 Task: Create new vendor bill with Date Opened: 09-May-23, Select Vendor: Shoplet, Terms: Net 7. Make bill entry for item-1 with Date: 09-May-23, Description: Highlighter Pen , Expense Account: Office Supplies, Quantity: 5, Unit Price: 2.2, Sales Tax: Y, Sales Tax Included: N, Tax Table: Sales Tax. Make entry for item-2 with Date: 09-May-23, Description: Pen Cups, Expense Account: Office Supplies, Quantity: 4, Unit Price: 15.8, Sales Tax: Y, Sales Tax Included: N, Tax Table: Sales Tax. Post Bill with Post Date: 09-May-23, Post to Accounts: Liabilities:Accounts Payble. Pay / Process Payment with Transaction Date: 15-May-23, Amount: 77.17, Transfer Account: Checking Account. Go to 'Print Bill'. Save a pdf copy of the bill.
Action: Mouse moved to (162, 33)
Screenshot: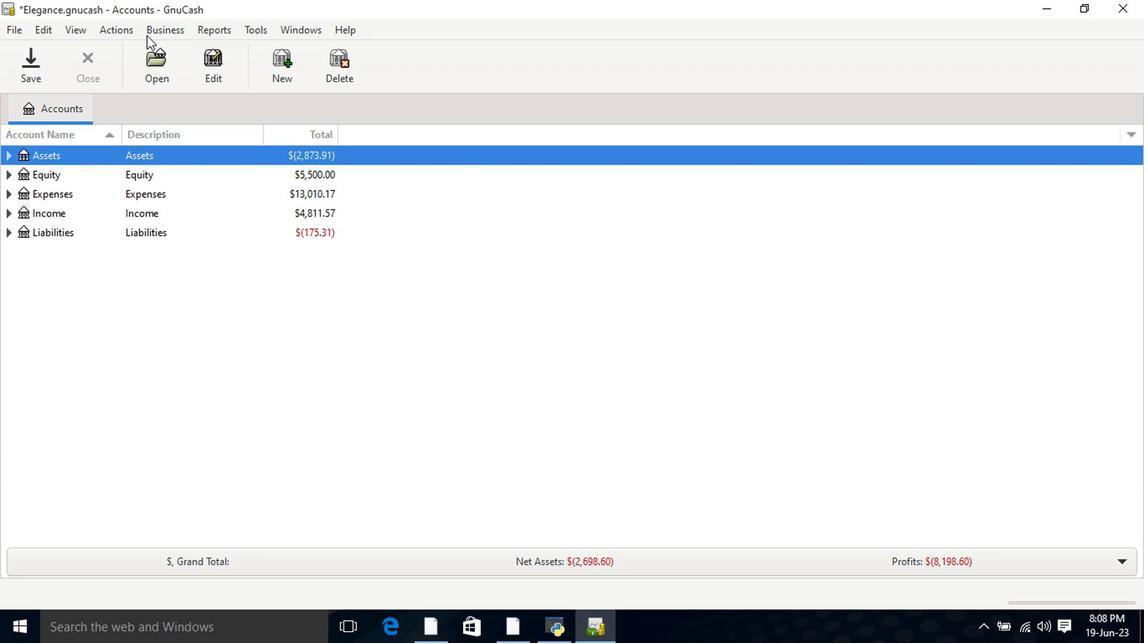 
Action: Mouse pressed left at (162, 33)
Screenshot: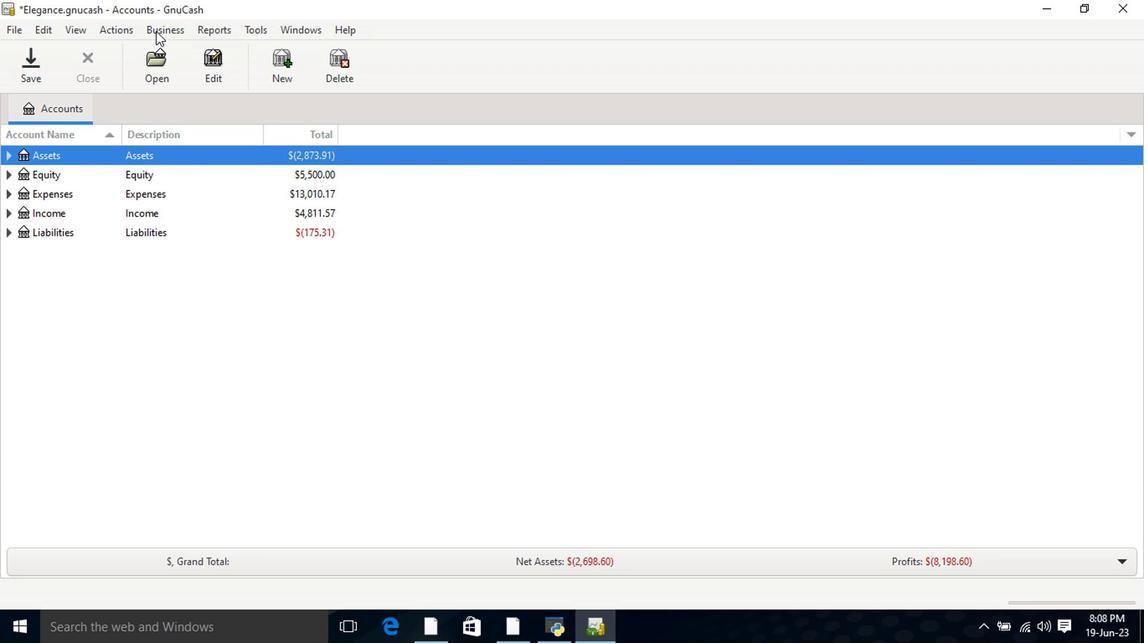 
Action: Mouse moved to (183, 73)
Screenshot: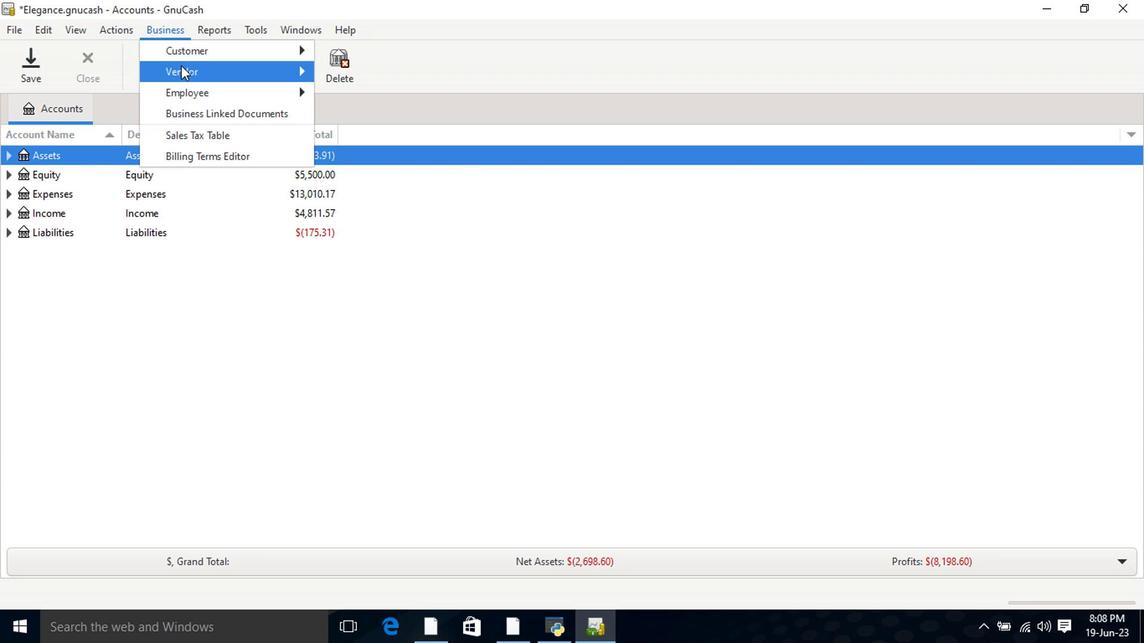 
Action: Mouse pressed left at (183, 73)
Screenshot: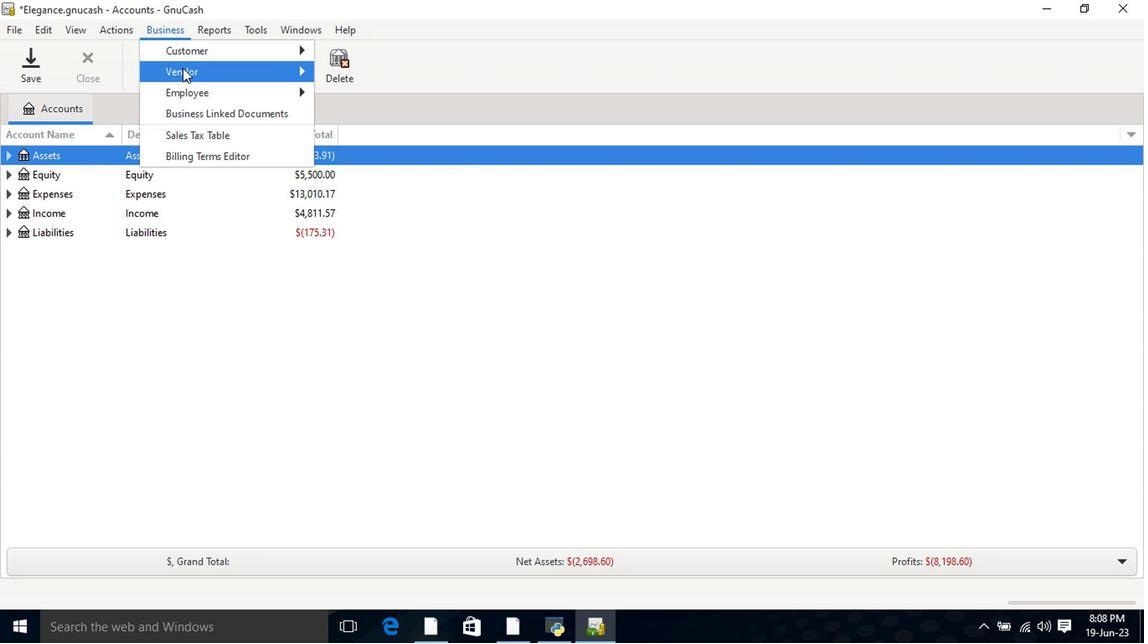 
Action: Mouse moved to (362, 145)
Screenshot: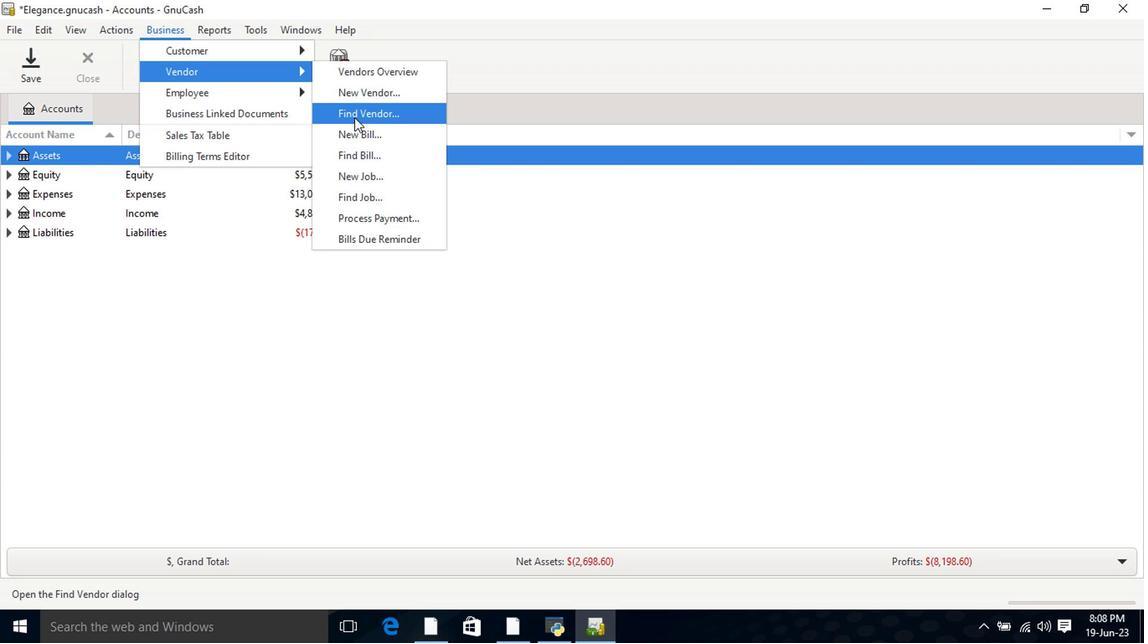 
Action: Mouse pressed left at (362, 145)
Screenshot: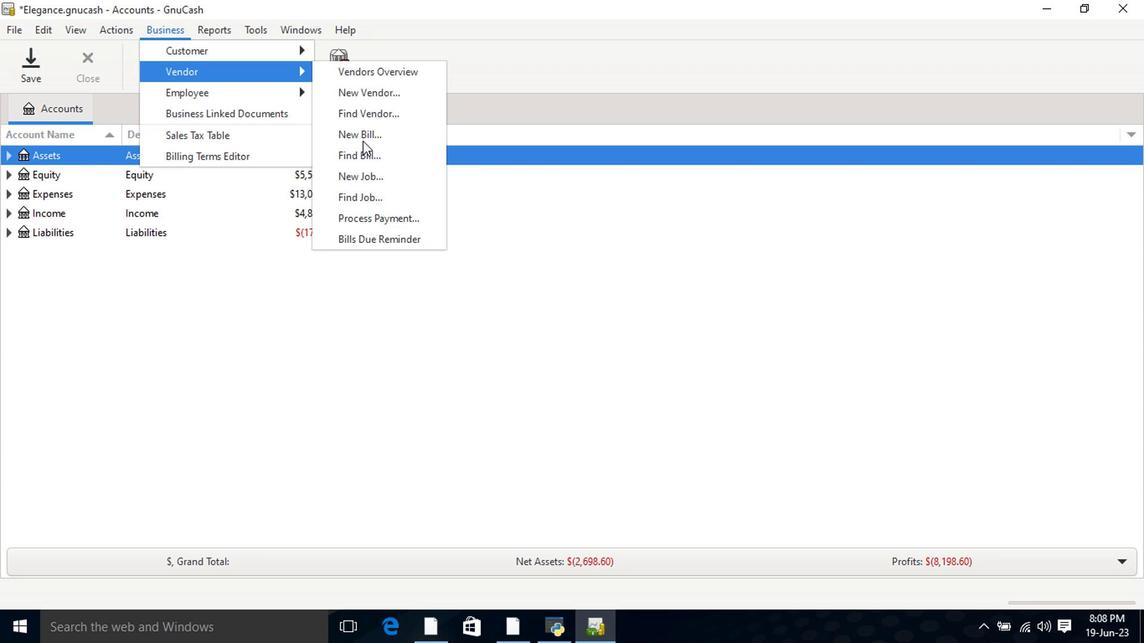 
Action: Mouse moved to (678, 221)
Screenshot: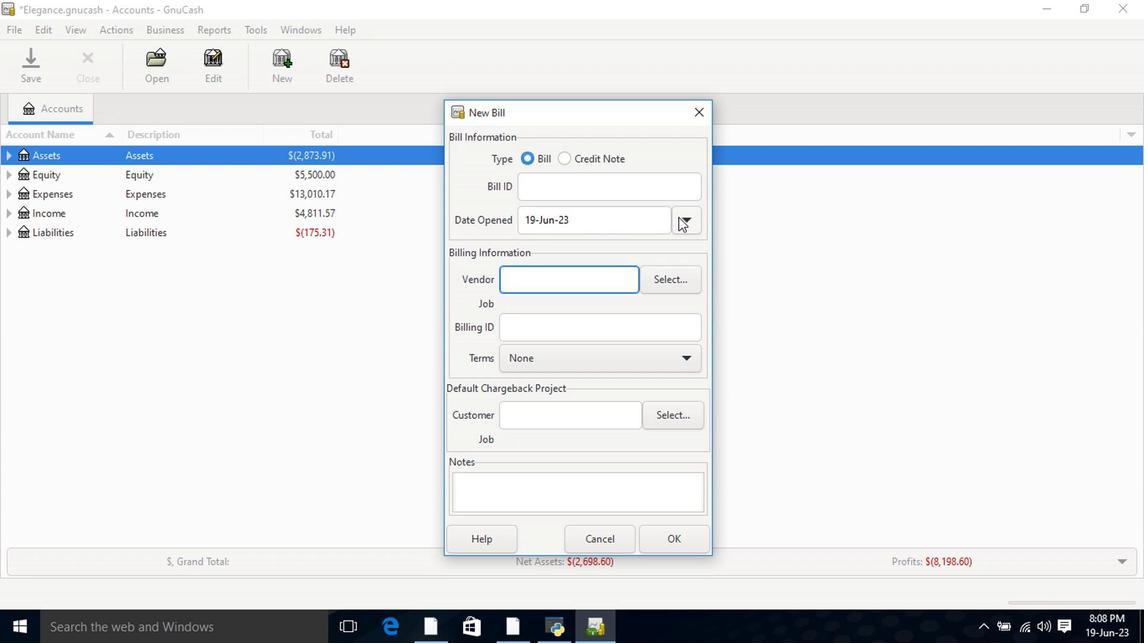 
Action: Mouse pressed left at (678, 221)
Screenshot: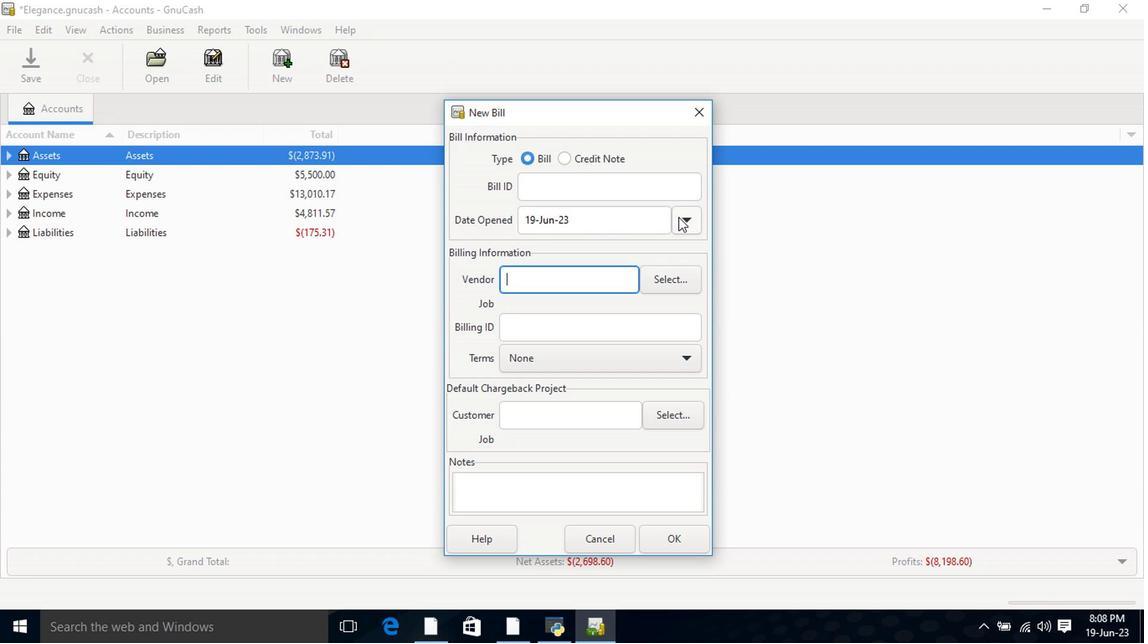 
Action: Mouse moved to (551, 247)
Screenshot: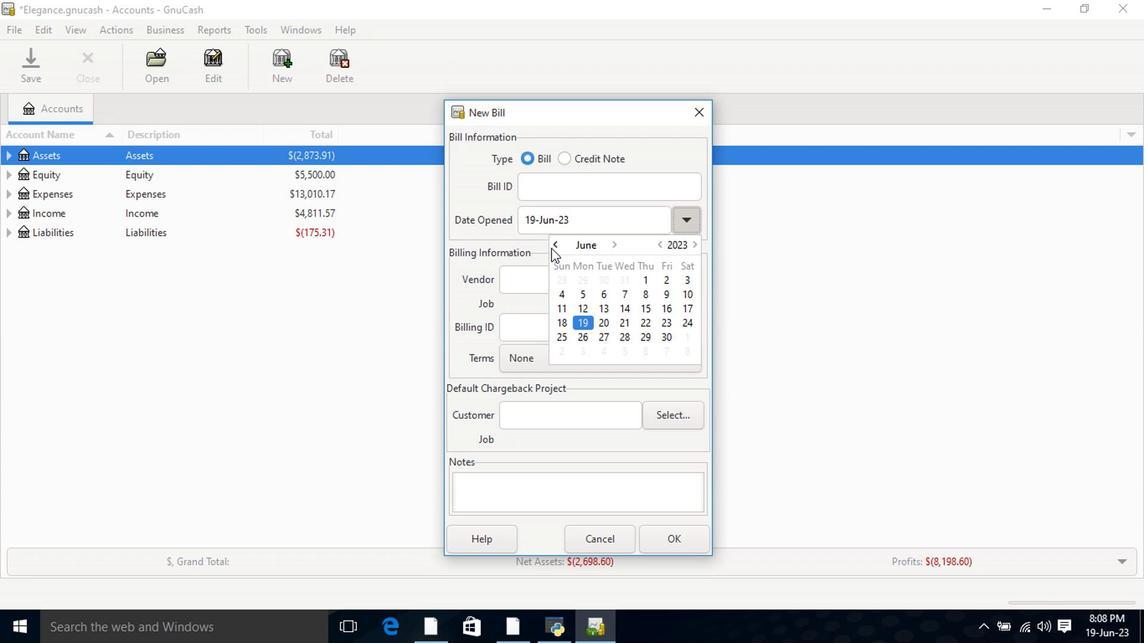 
Action: Mouse pressed left at (551, 247)
Screenshot: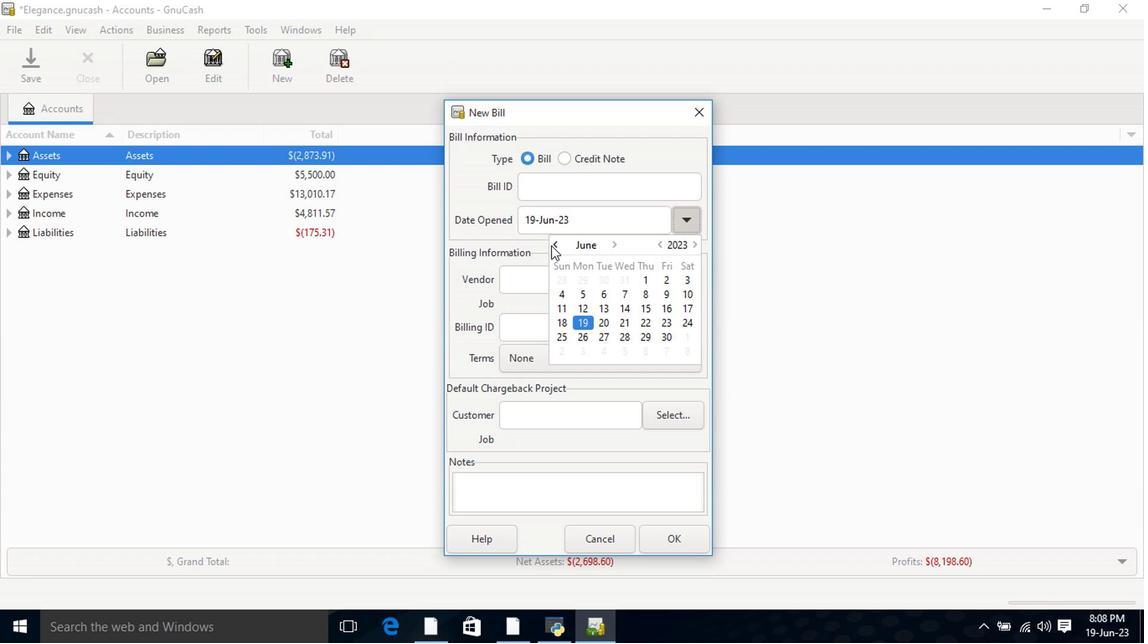 
Action: Mouse moved to (606, 297)
Screenshot: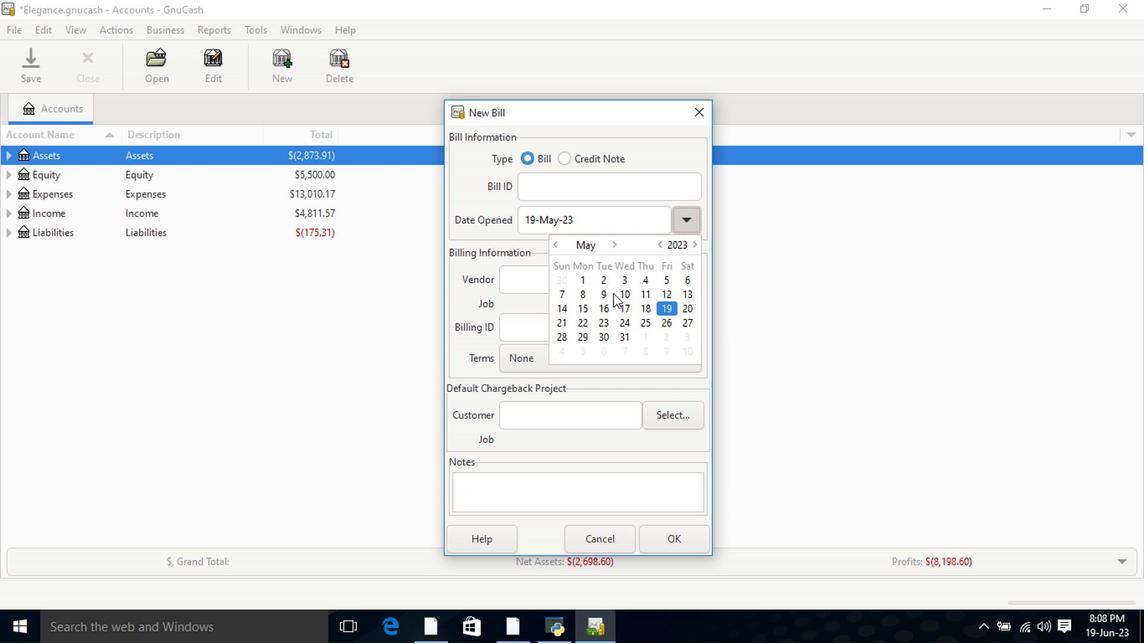 
Action: Mouse pressed left at (606, 297)
Screenshot: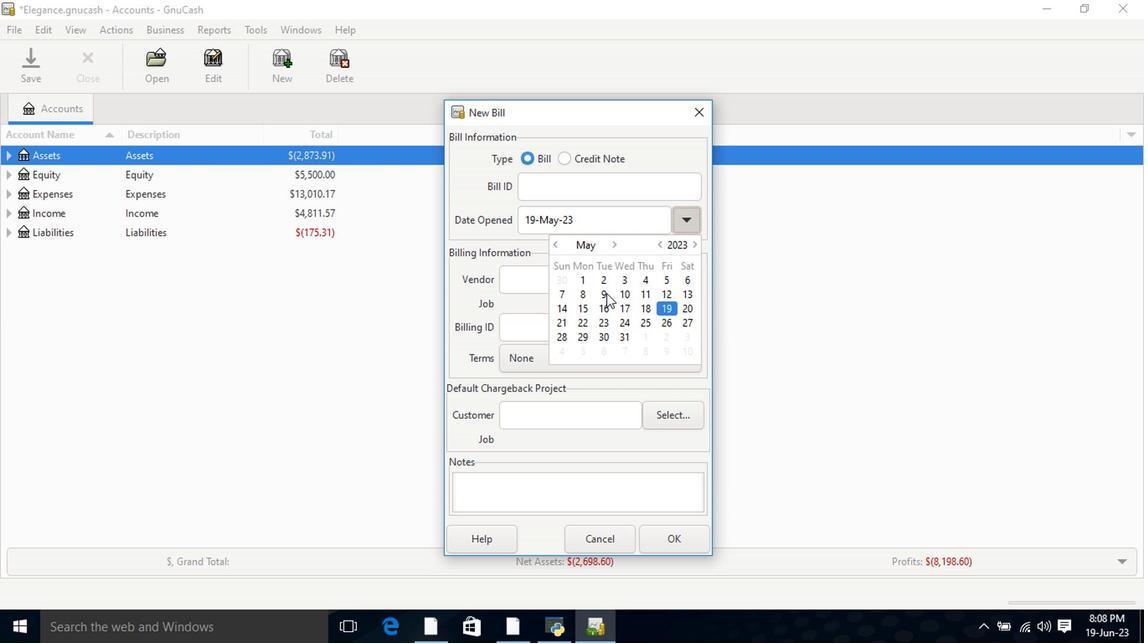 
Action: Mouse pressed left at (606, 297)
Screenshot: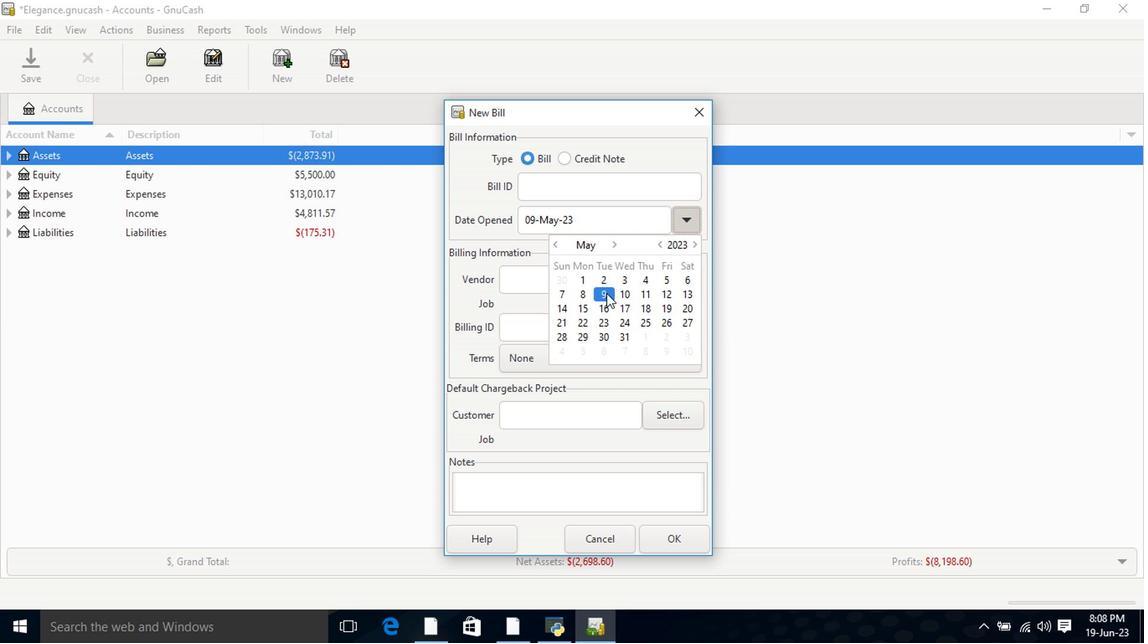 
Action: Mouse moved to (596, 277)
Screenshot: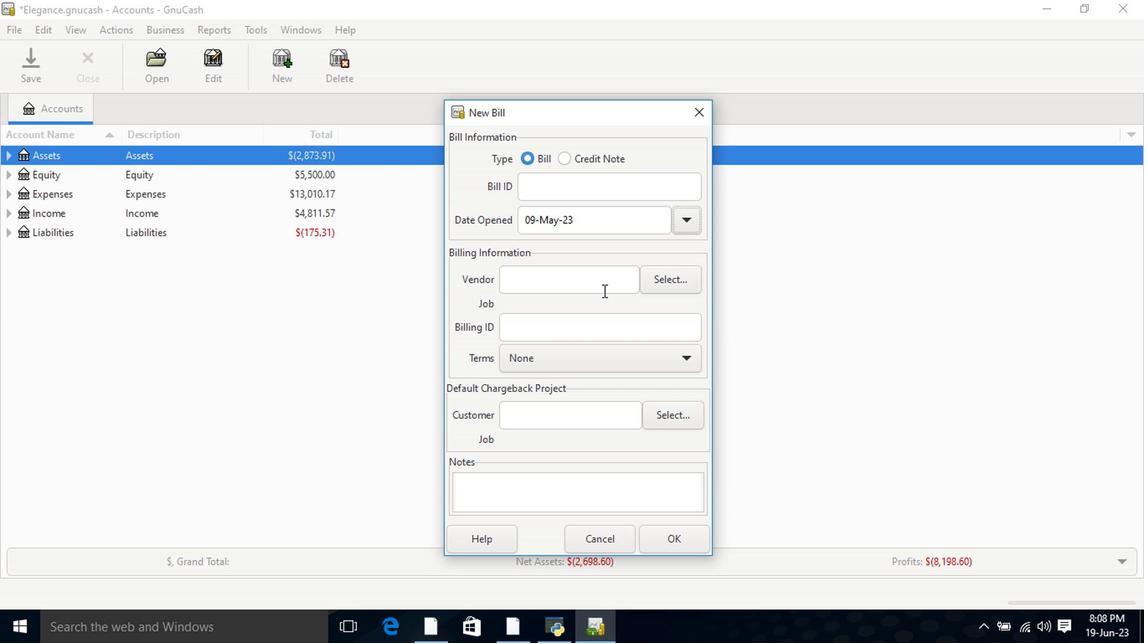 
Action: Mouse pressed left at (596, 277)
Screenshot: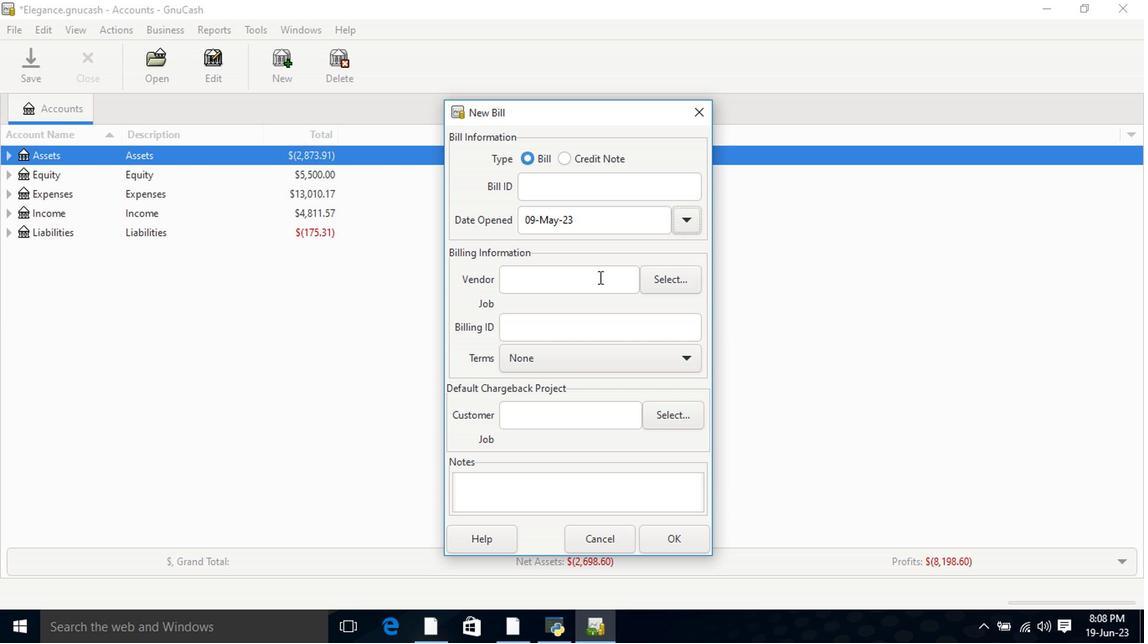 
Action: Mouse moved to (596, 276)
Screenshot: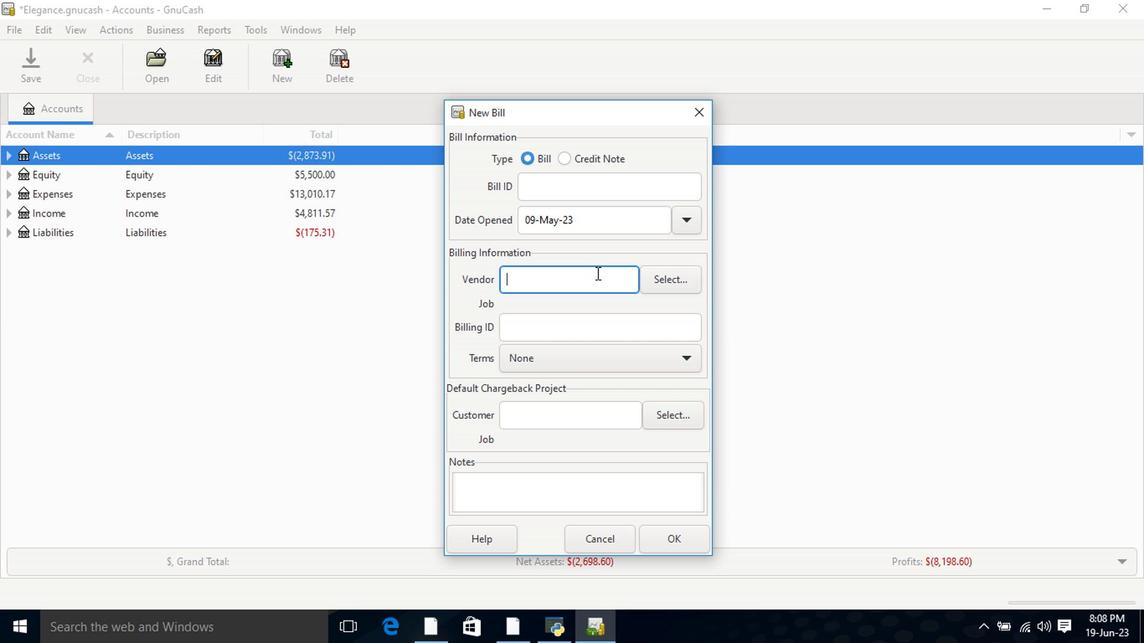 
Action: Key pressed <Key.shift>Sho
Screenshot: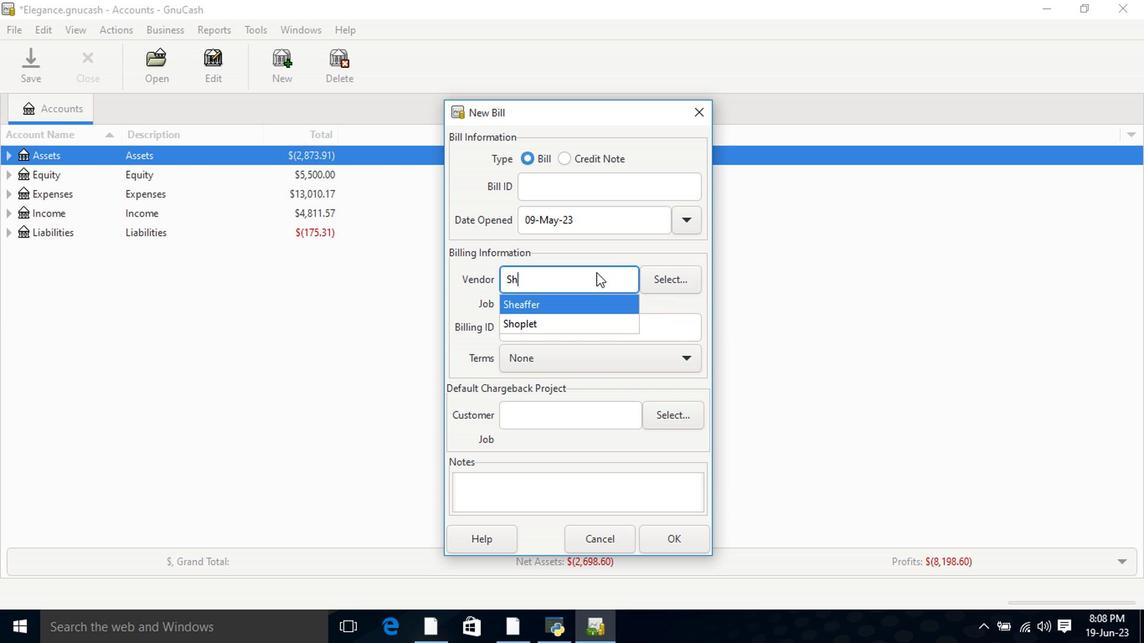 
Action: Mouse moved to (581, 308)
Screenshot: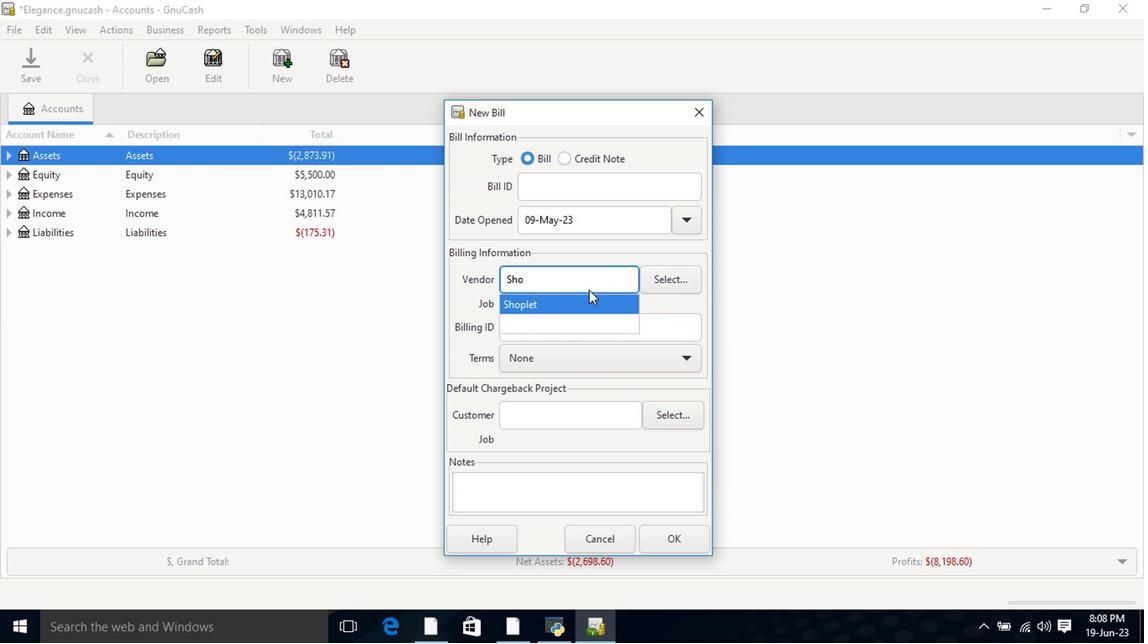
Action: Mouse pressed left at (581, 308)
Screenshot: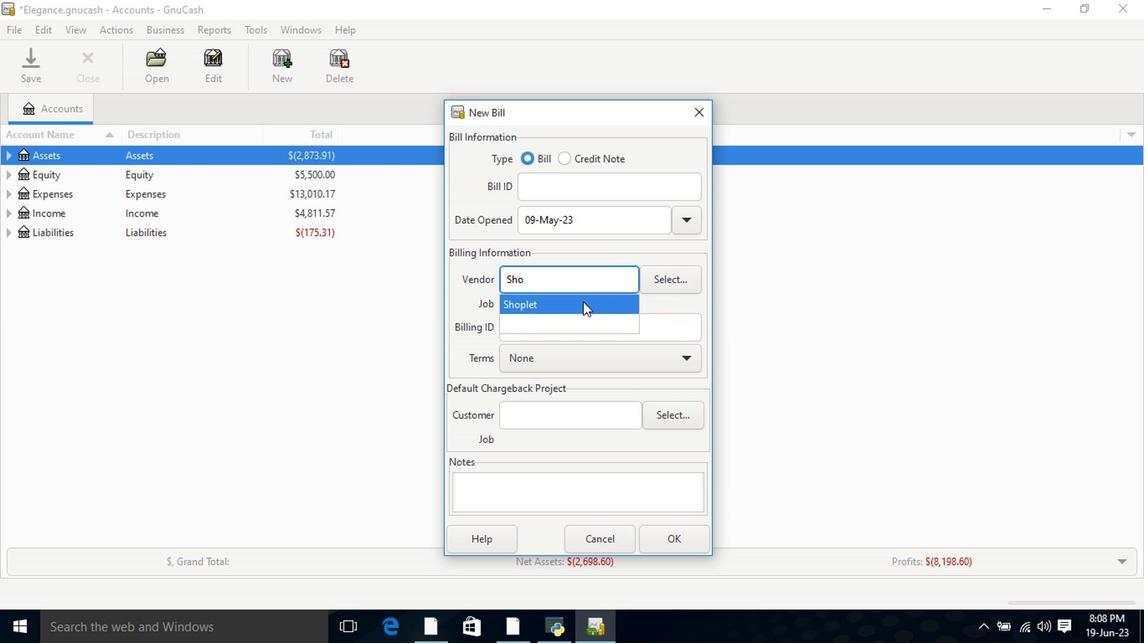 
Action: Mouse moved to (589, 370)
Screenshot: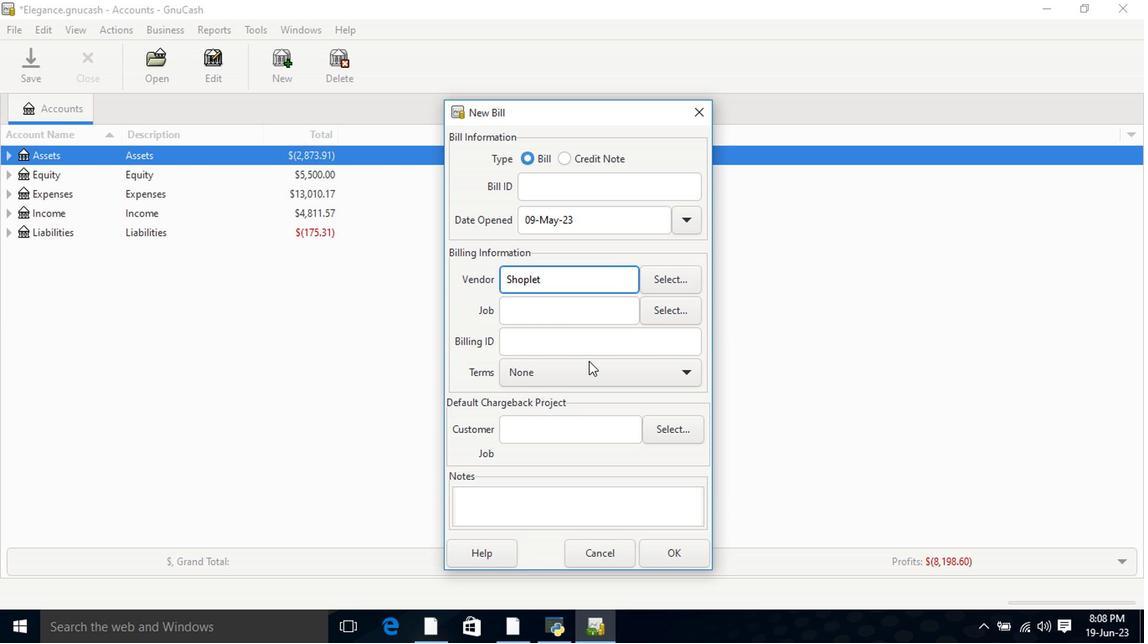 
Action: Mouse pressed left at (589, 370)
Screenshot: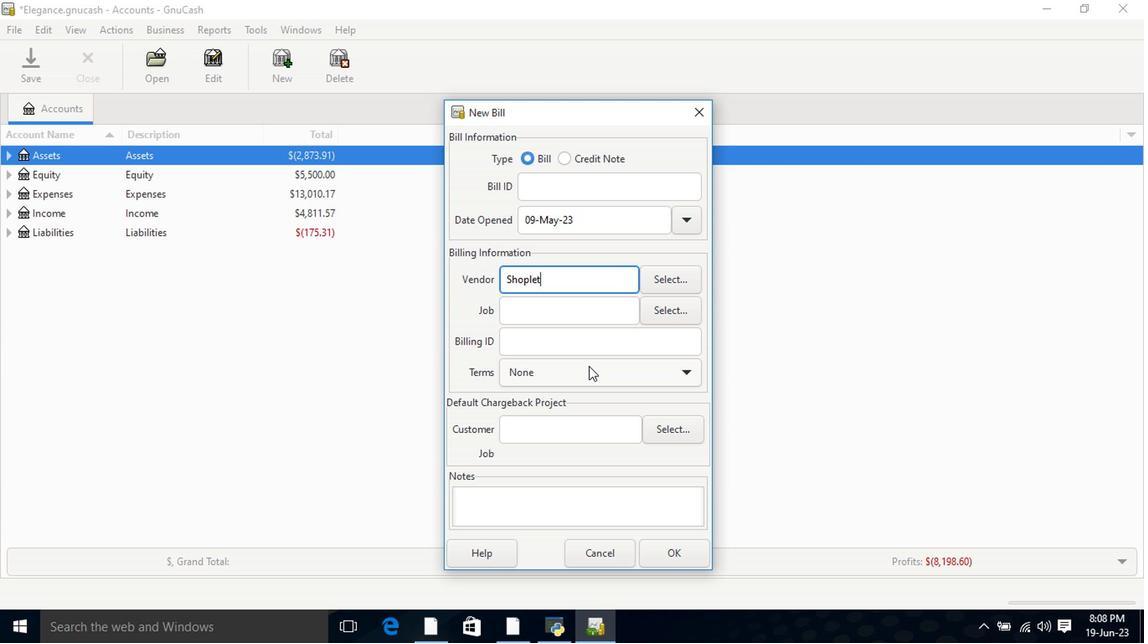 
Action: Mouse moved to (579, 447)
Screenshot: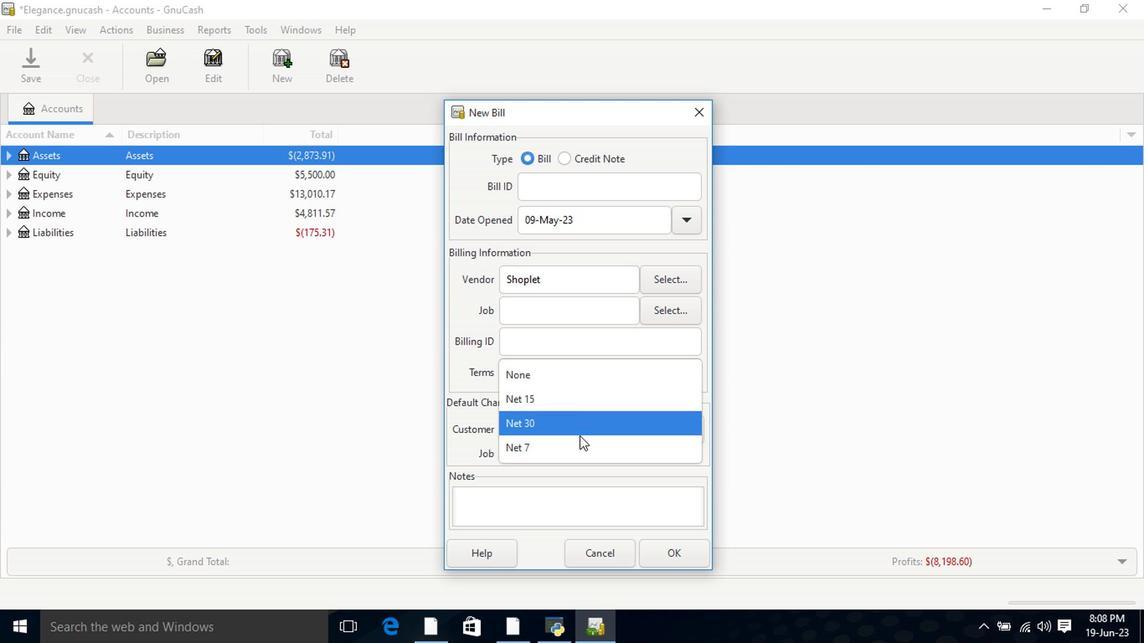 
Action: Mouse pressed left at (579, 447)
Screenshot: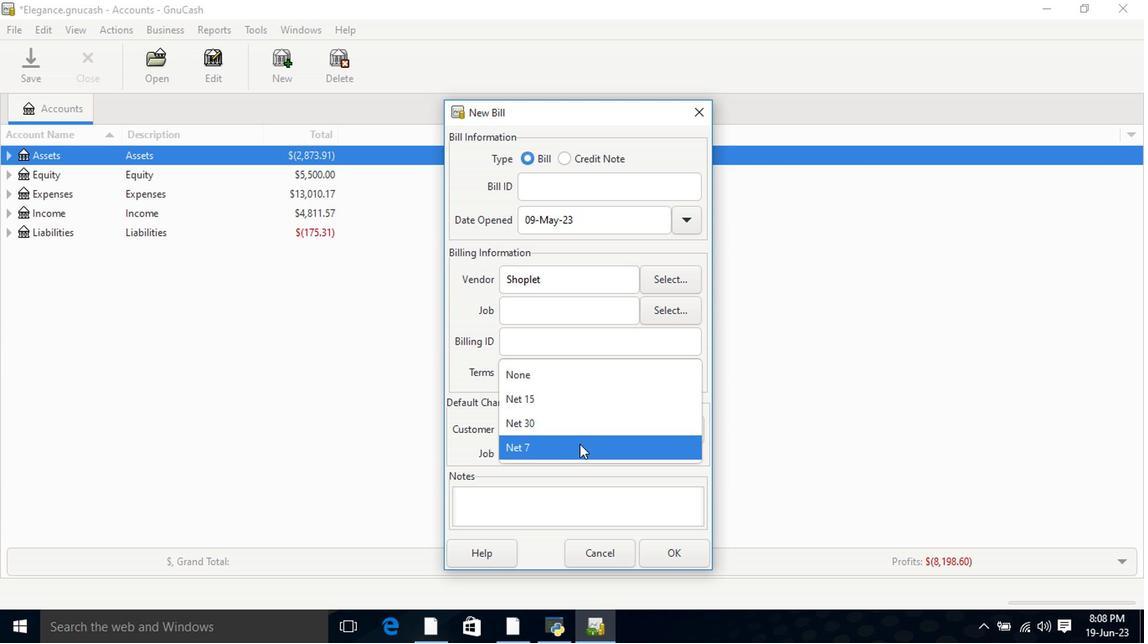 
Action: Mouse moved to (657, 556)
Screenshot: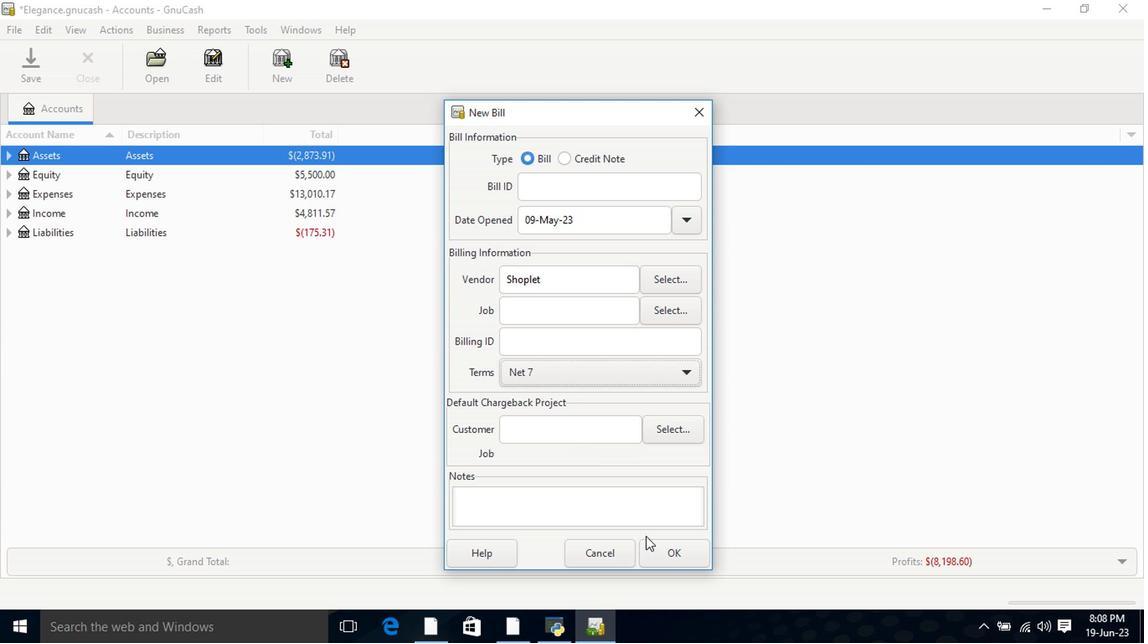 
Action: Mouse pressed left at (657, 556)
Screenshot: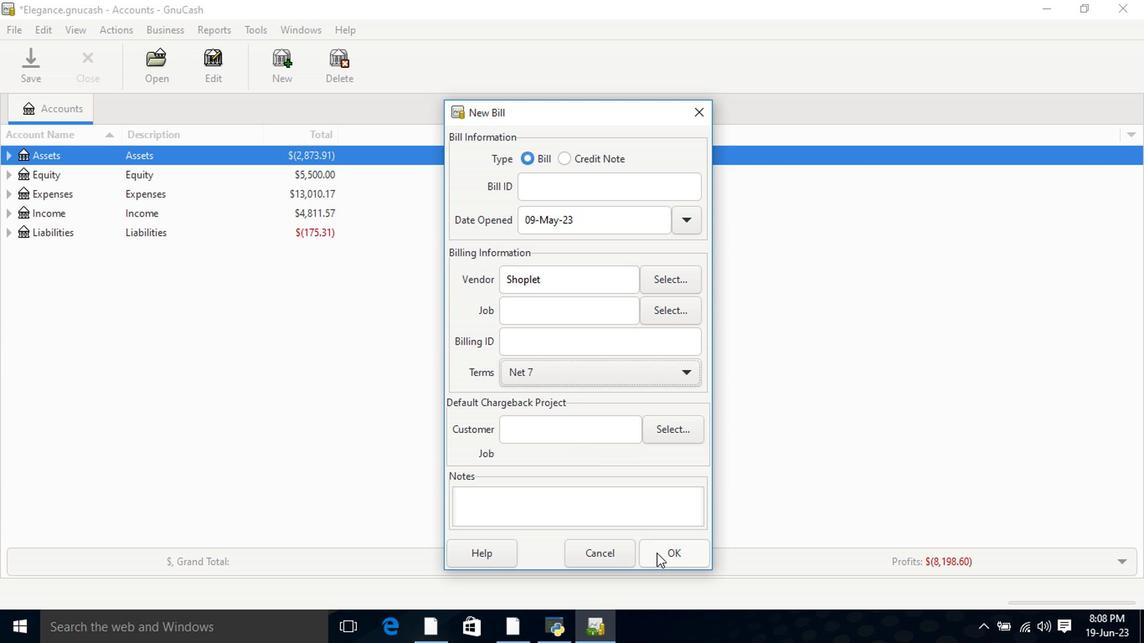 
Action: Mouse moved to (181, 384)
Screenshot: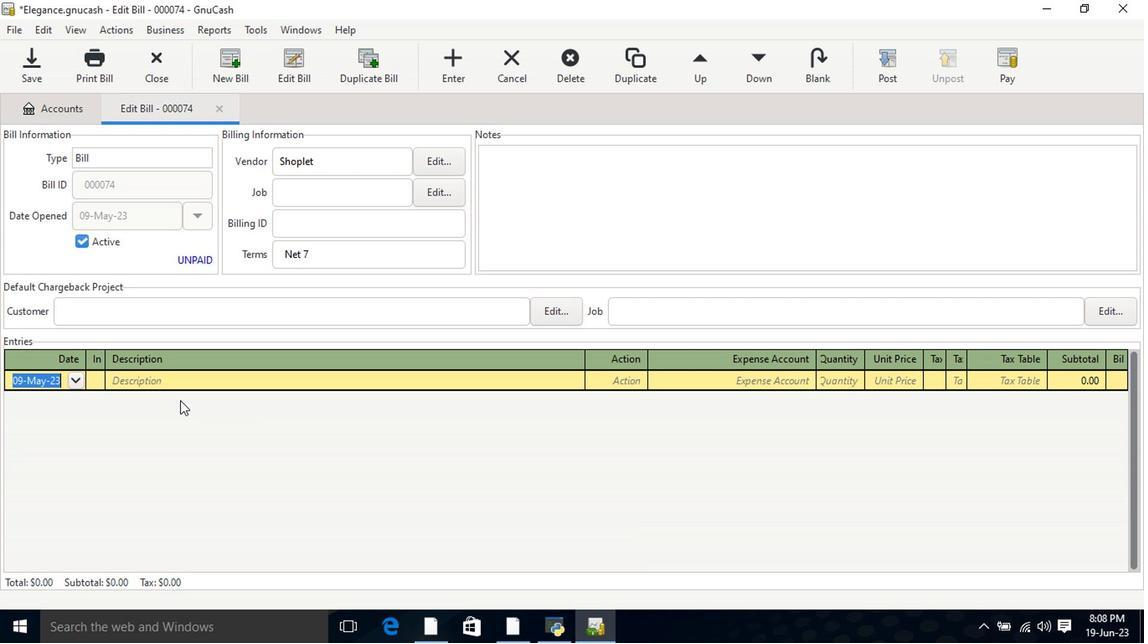 
Action: Key pressed <Key.tab><Key.shift>Highlighter<Key.space><Key.shift>Pen<Key.tab>
Screenshot: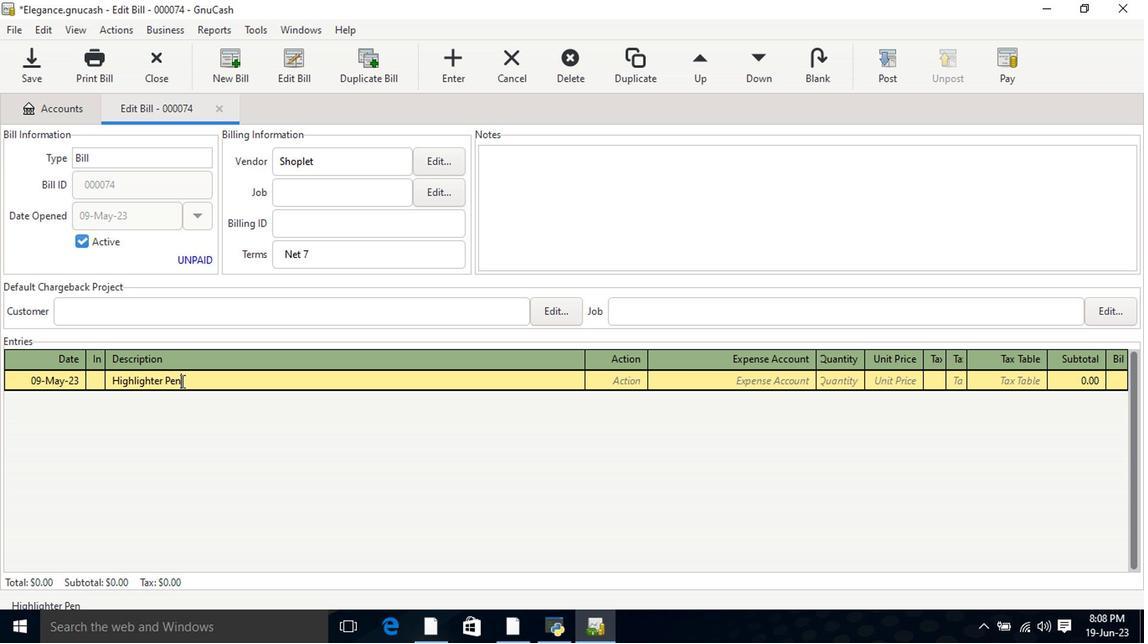 
Action: Mouse moved to (697, 411)
Screenshot: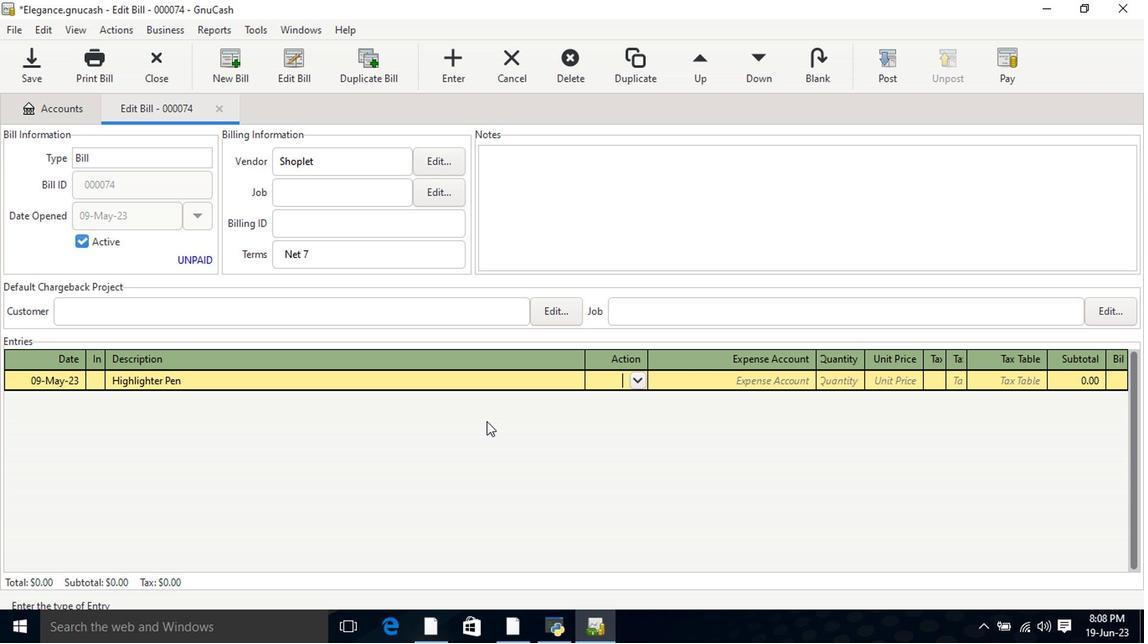 
Action: Key pressed <Key.tab>
Screenshot: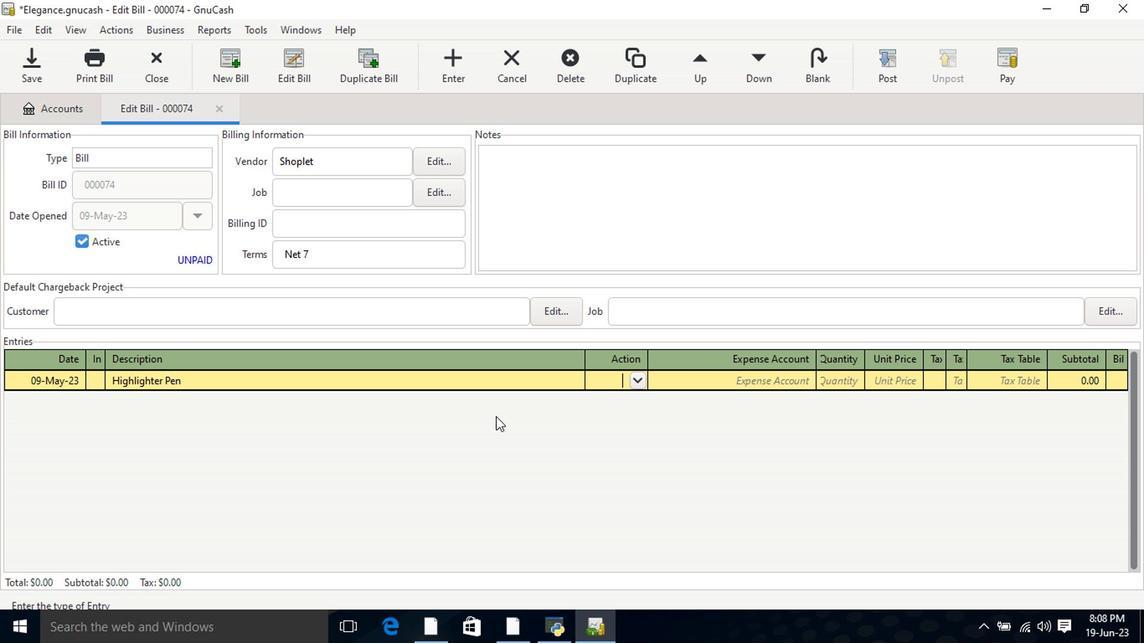 
Action: Mouse moved to (775, 394)
Screenshot: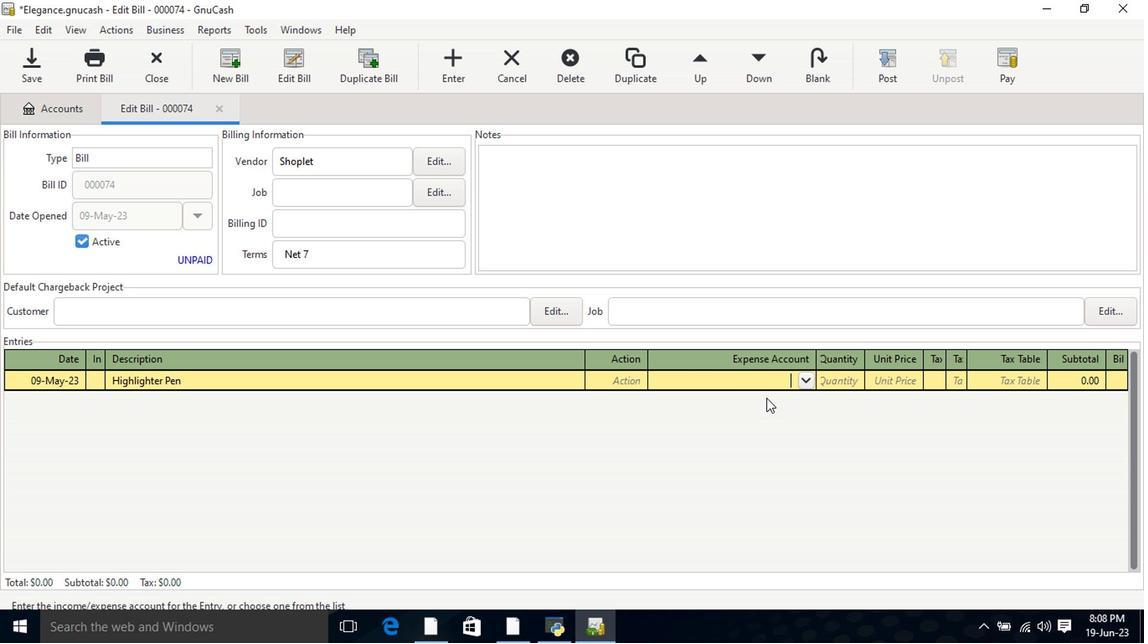 
Action: Key pressed offi
Screenshot: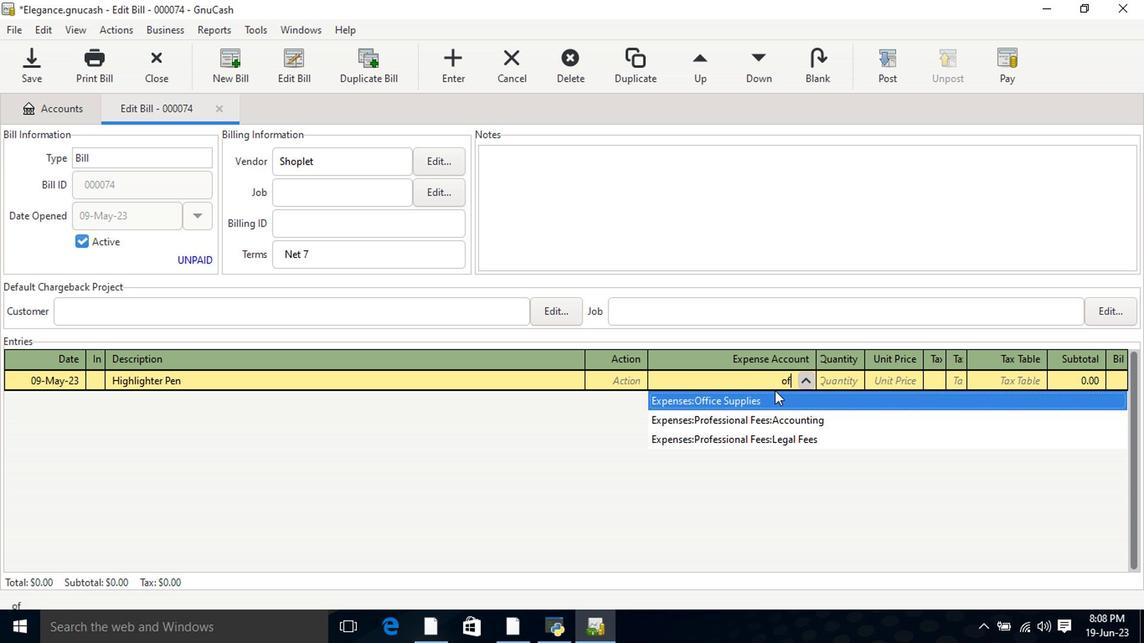 
Action: Mouse moved to (775, 399)
Screenshot: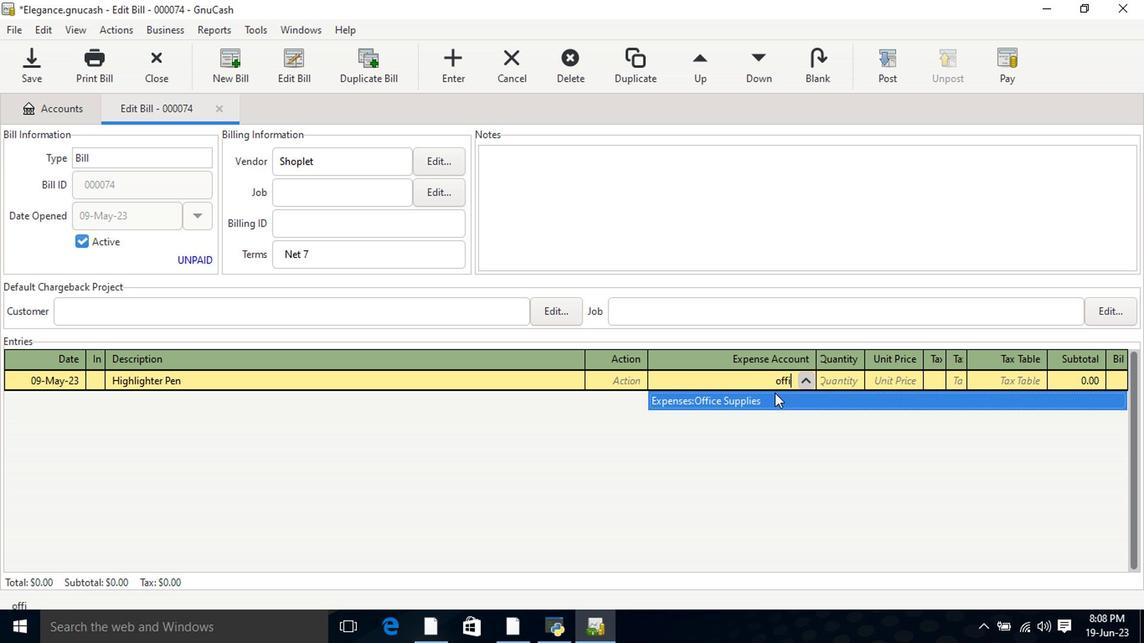 
Action: Mouse pressed left at (775, 399)
Screenshot: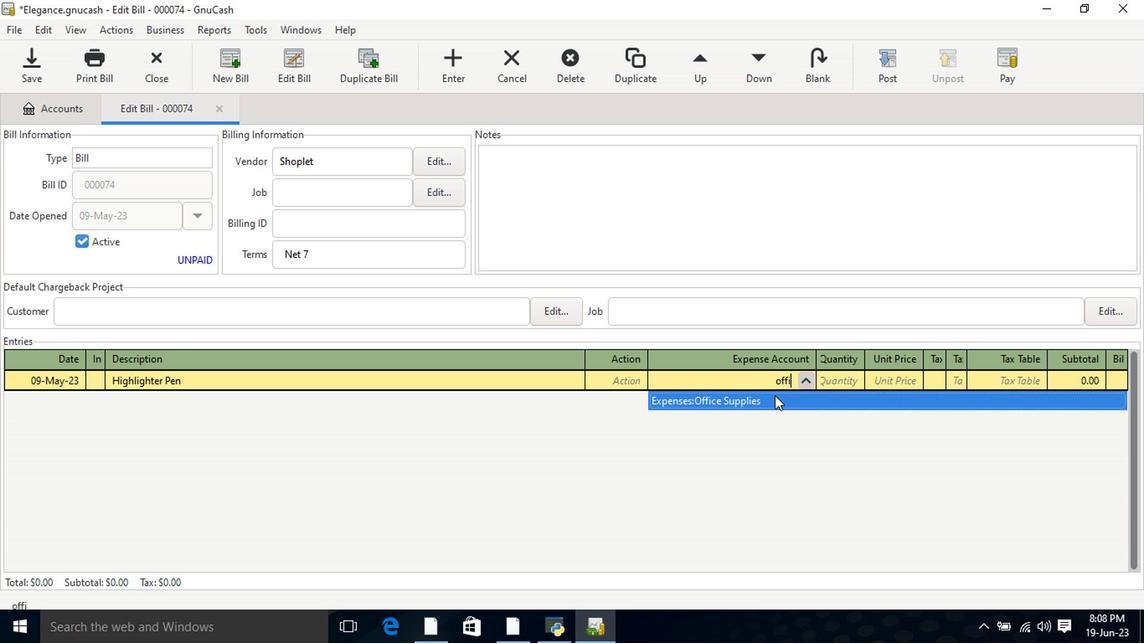 
Action: Key pressed <Key.tab>5<Key.tab>2.2<Key.tab>
Screenshot: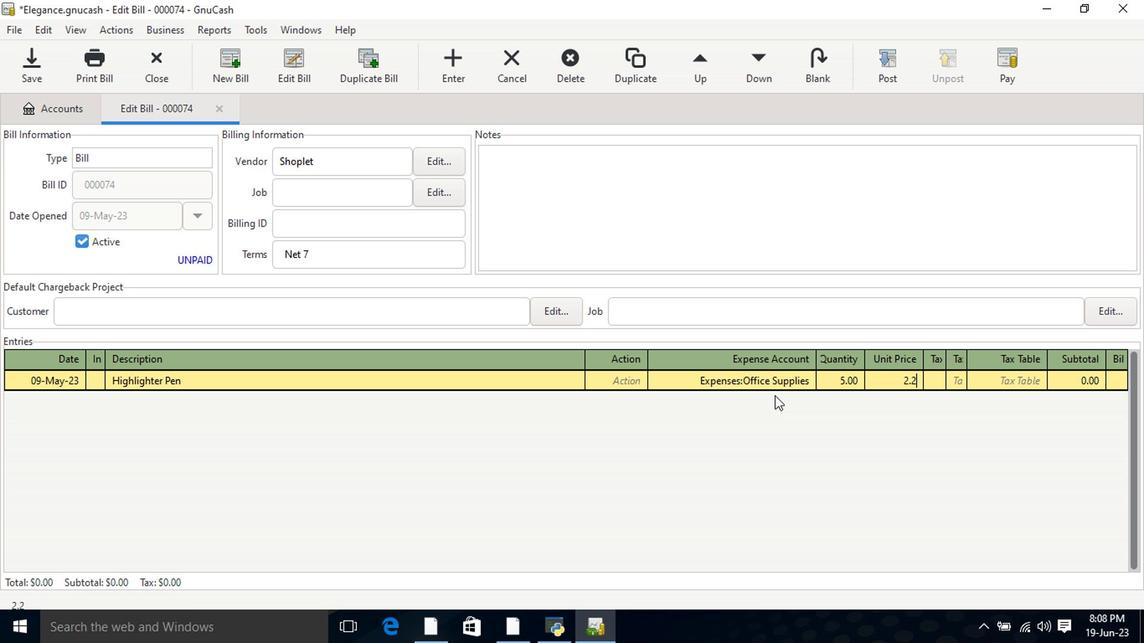 
Action: Mouse moved to (936, 384)
Screenshot: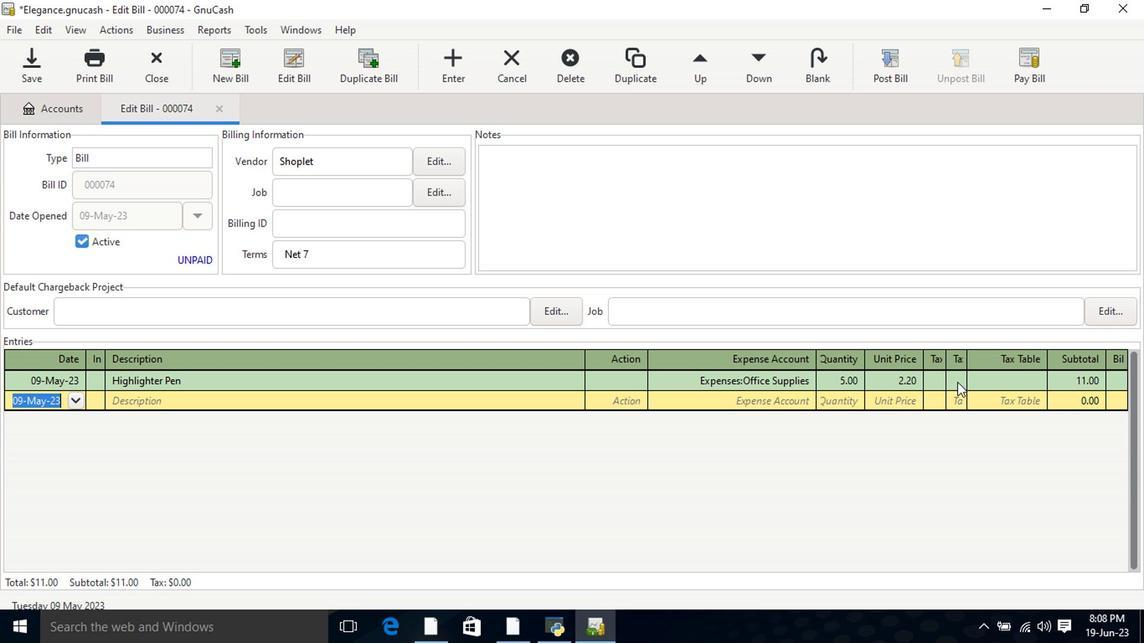 
Action: Mouse pressed left at (936, 384)
Screenshot: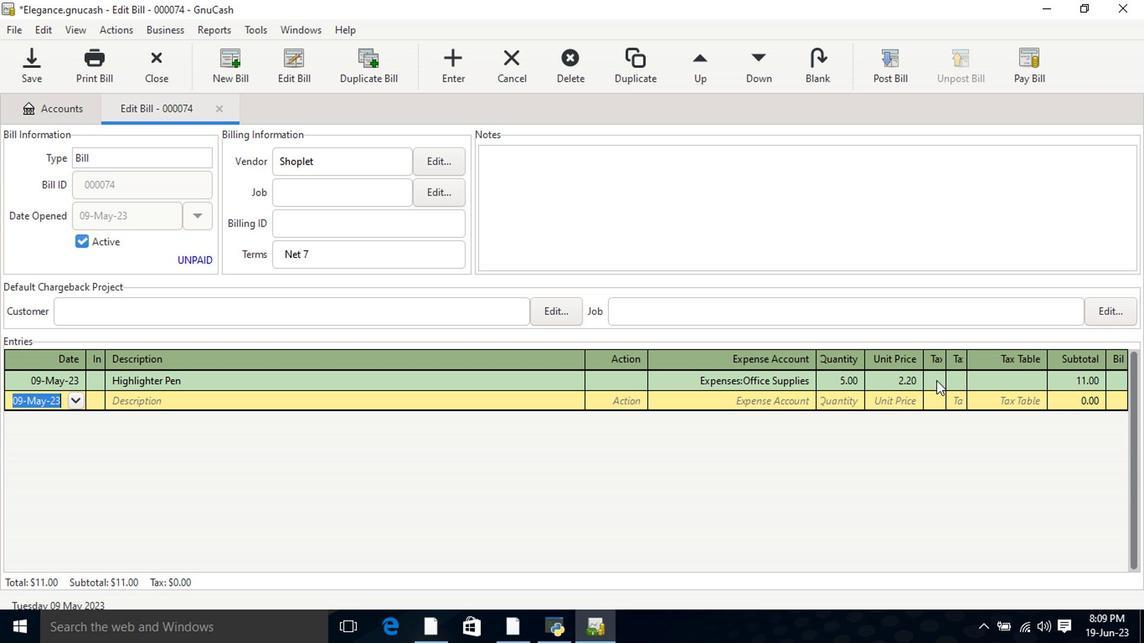 
Action: Mouse pressed left at (936, 384)
Screenshot: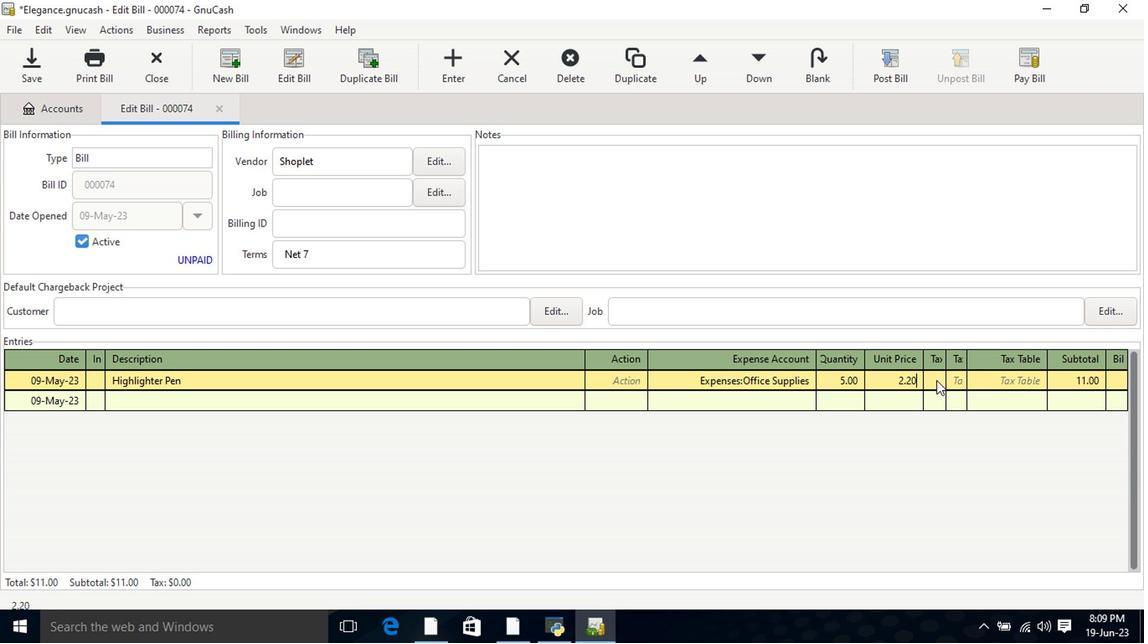 
Action: Mouse moved to (958, 386)
Screenshot: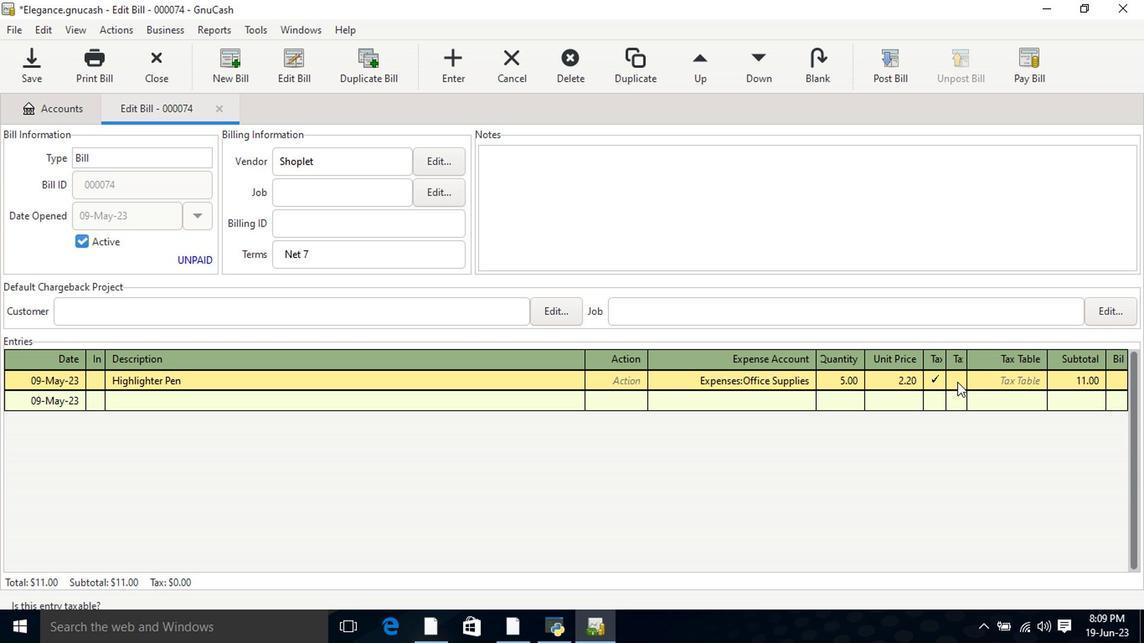 
Action: Key pressed <Key.tab>
Screenshot: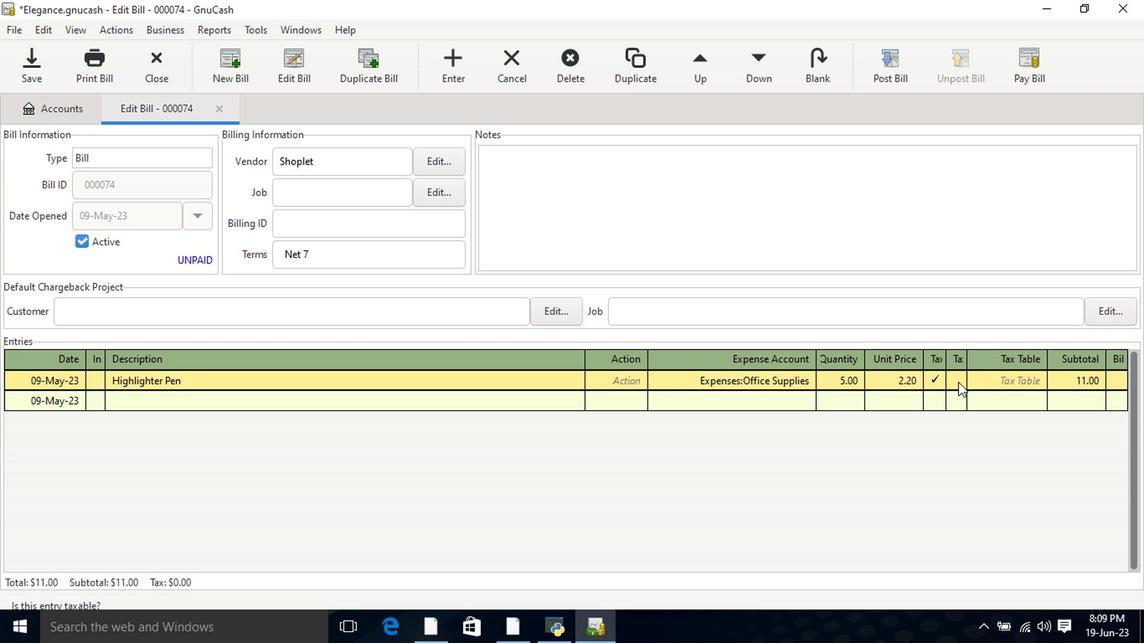
Action: Mouse moved to (1031, 386)
Screenshot: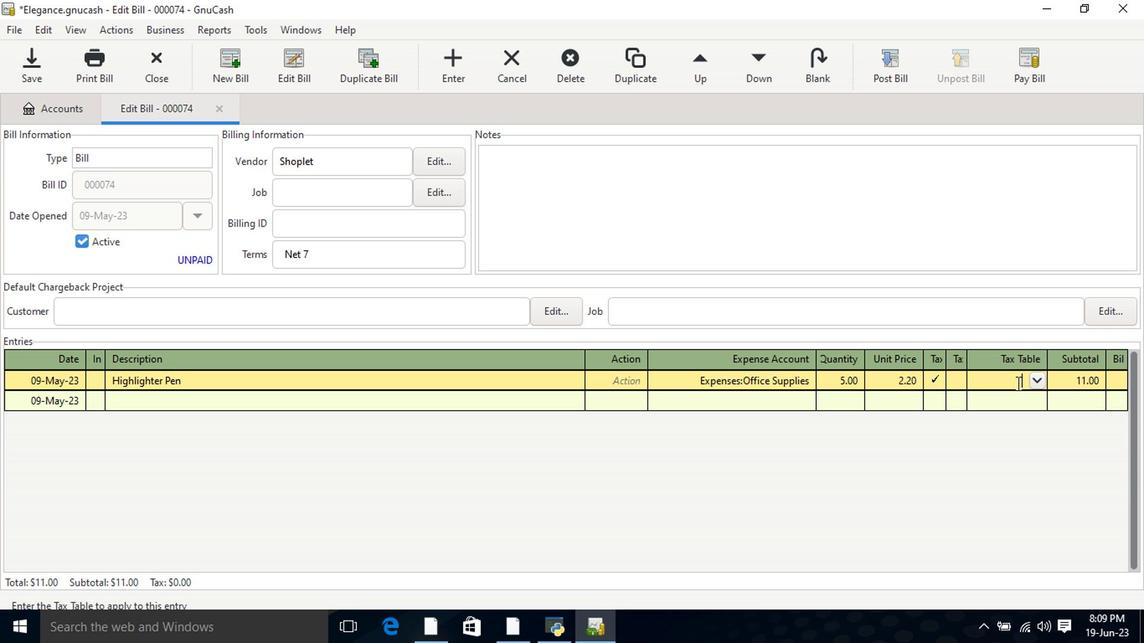 
Action: Mouse pressed left at (1031, 386)
Screenshot: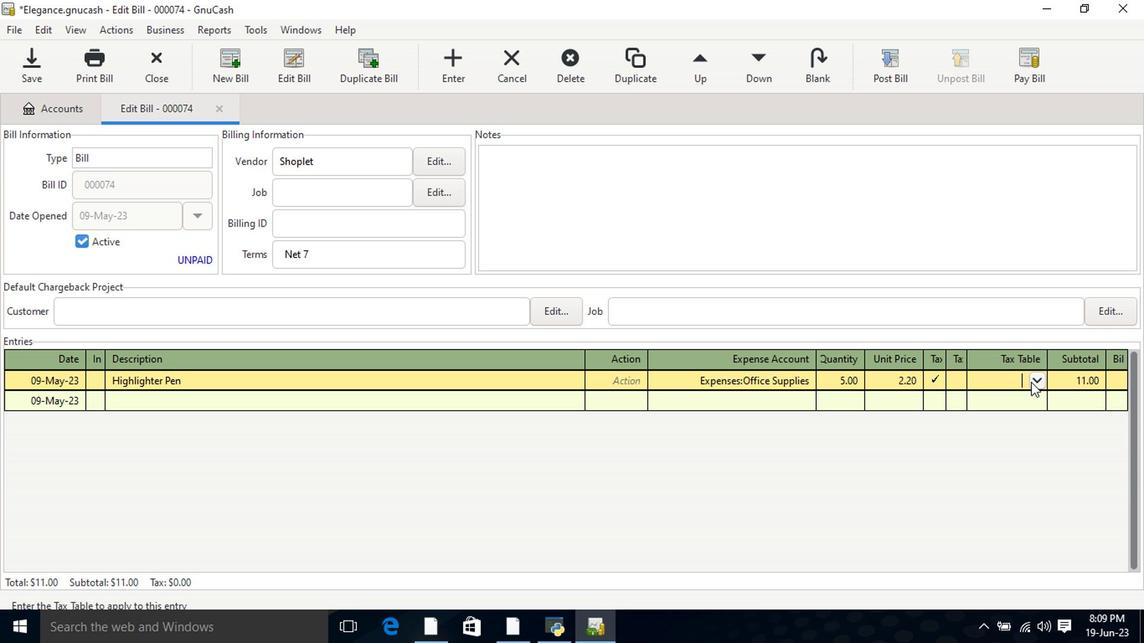 
Action: Mouse moved to (1031, 401)
Screenshot: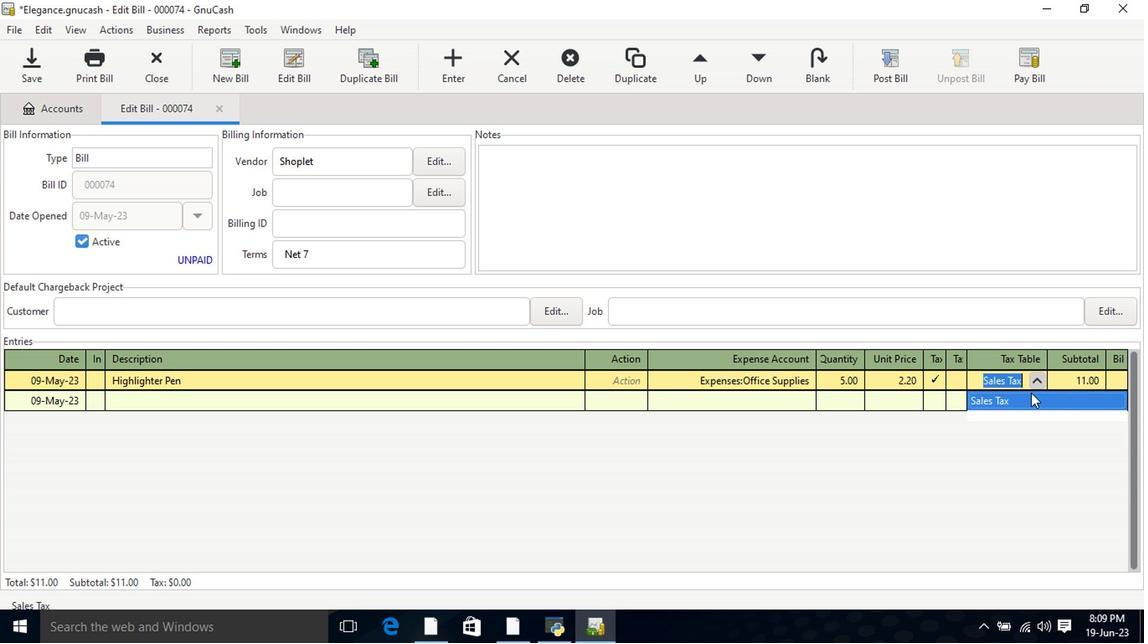 
Action: Mouse pressed left at (1031, 401)
Screenshot: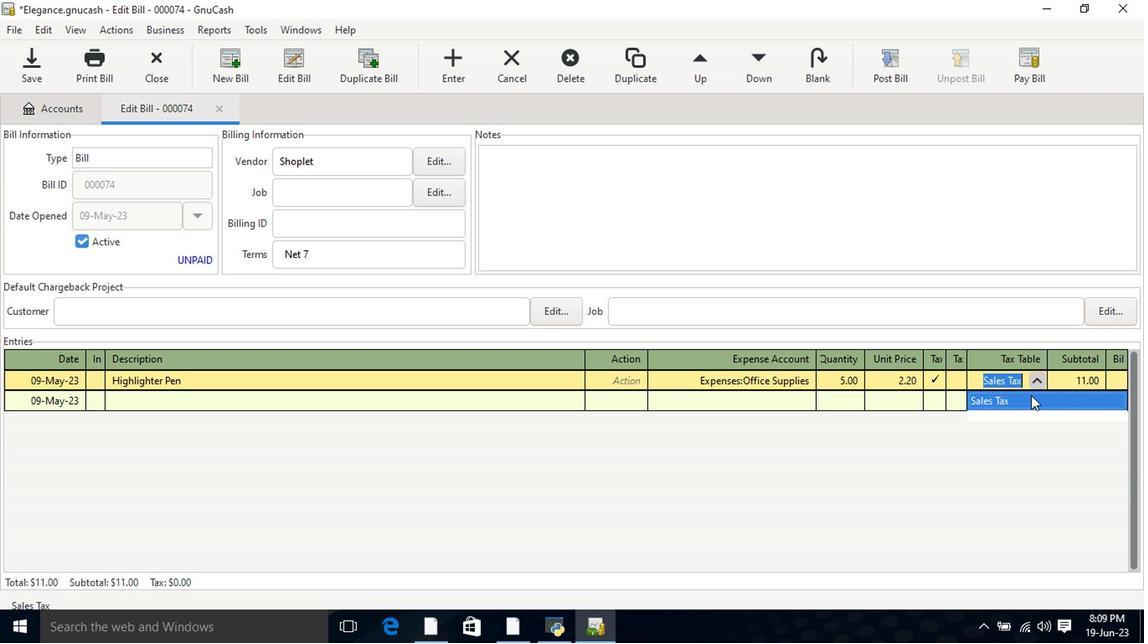 
Action: Key pressed <Key.tab><Key.tab><Key.shift>Pen<Key.space><Key.shift>Cups<Key.tab><Key.tab>offi<Key.tab>4<Key.tab>15.8<Key.tab>
Screenshot: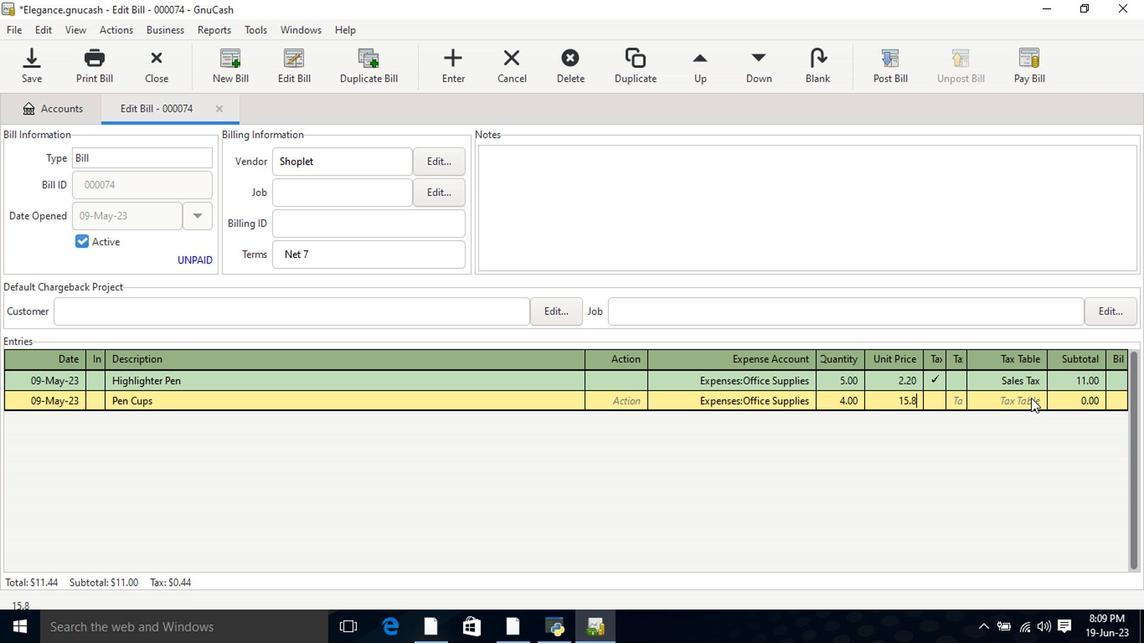 
Action: Mouse moved to (944, 407)
Screenshot: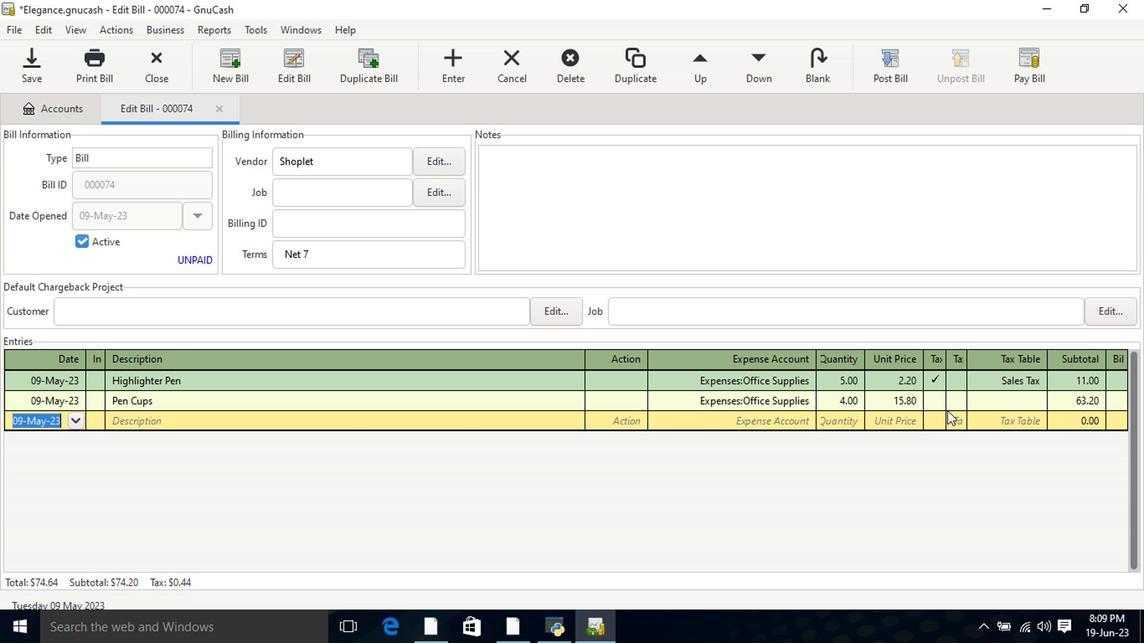 
Action: Mouse pressed left at (944, 407)
Screenshot: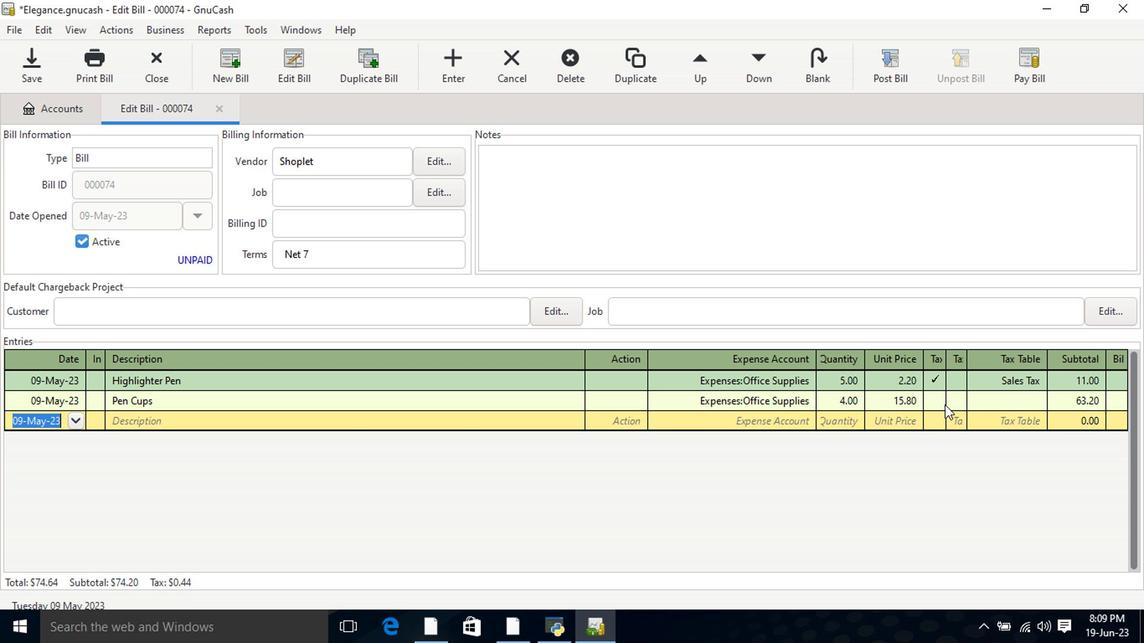 
Action: Mouse moved to (944, 407)
Screenshot: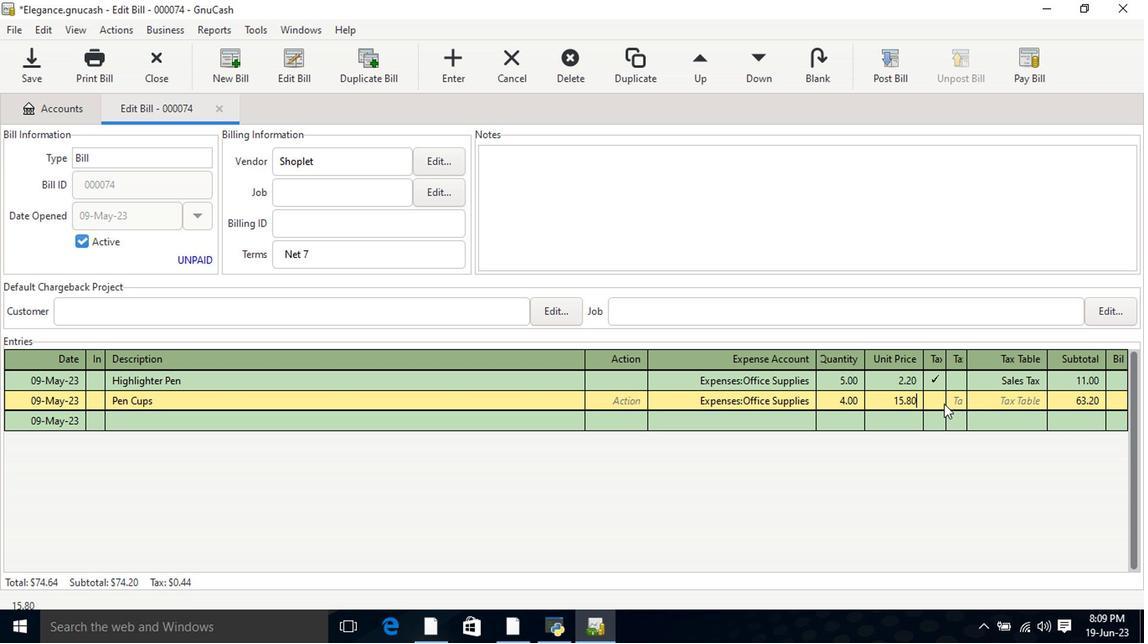 
Action: Mouse pressed left at (944, 407)
Screenshot: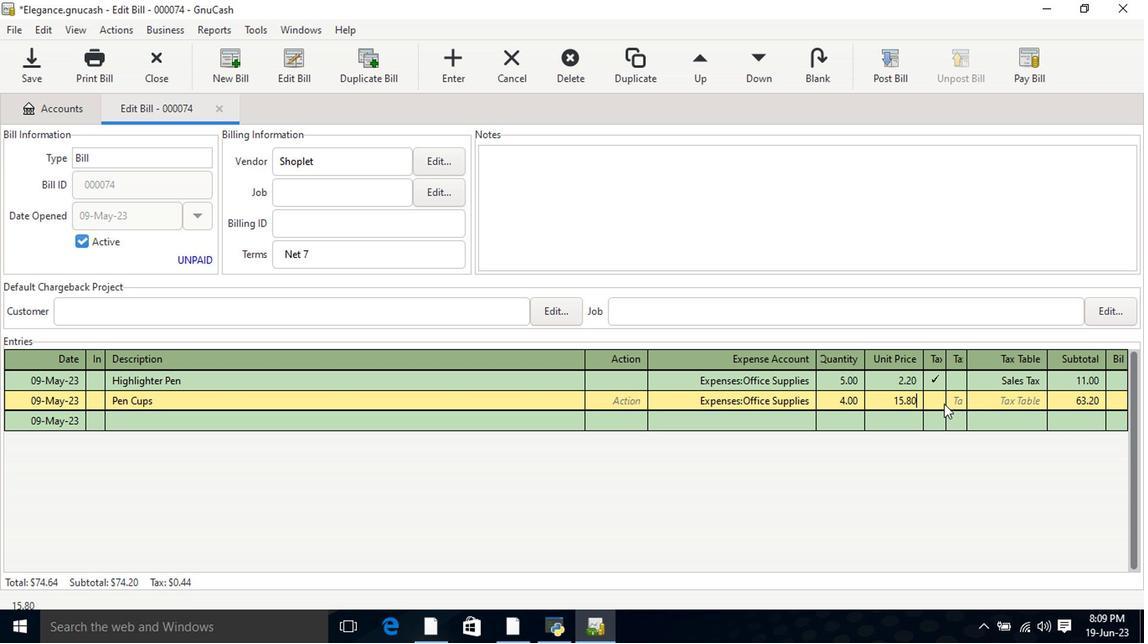 
Action: Mouse moved to (1014, 399)
Screenshot: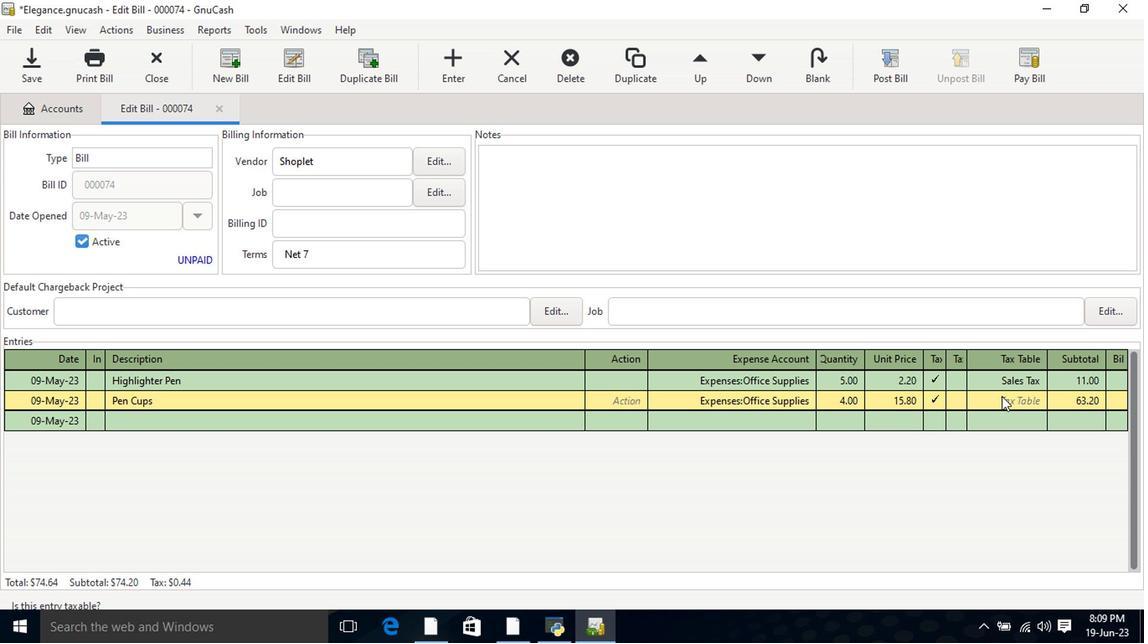 
Action: Mouse pressed left at (1014, 399)
Screenshot: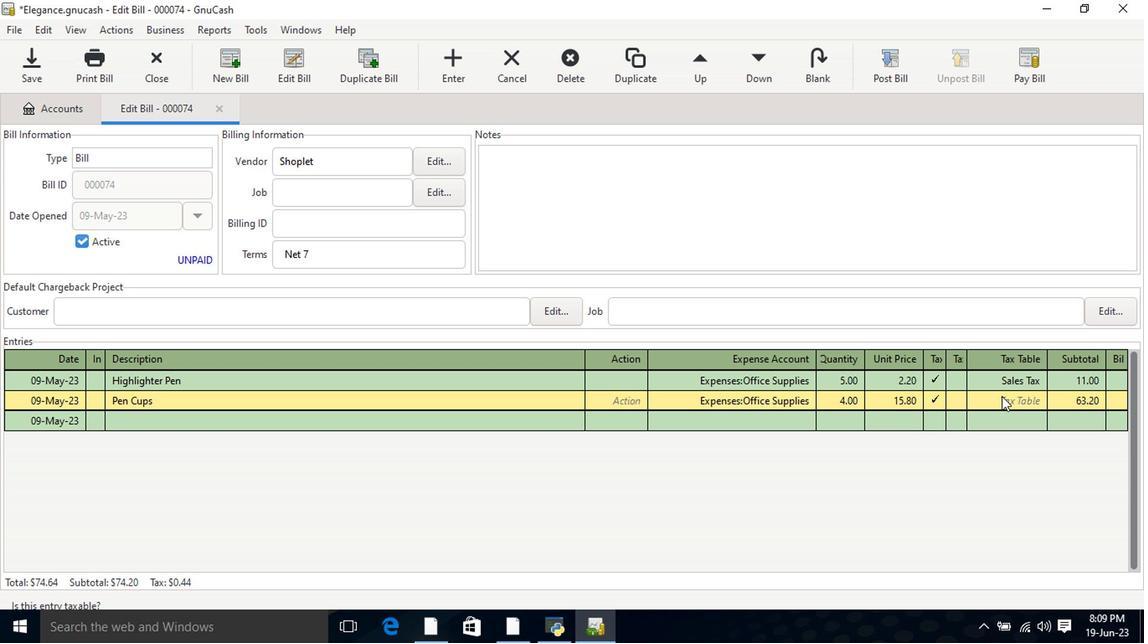 
Action: Mouse moved to (1041, 403)
Screenshot: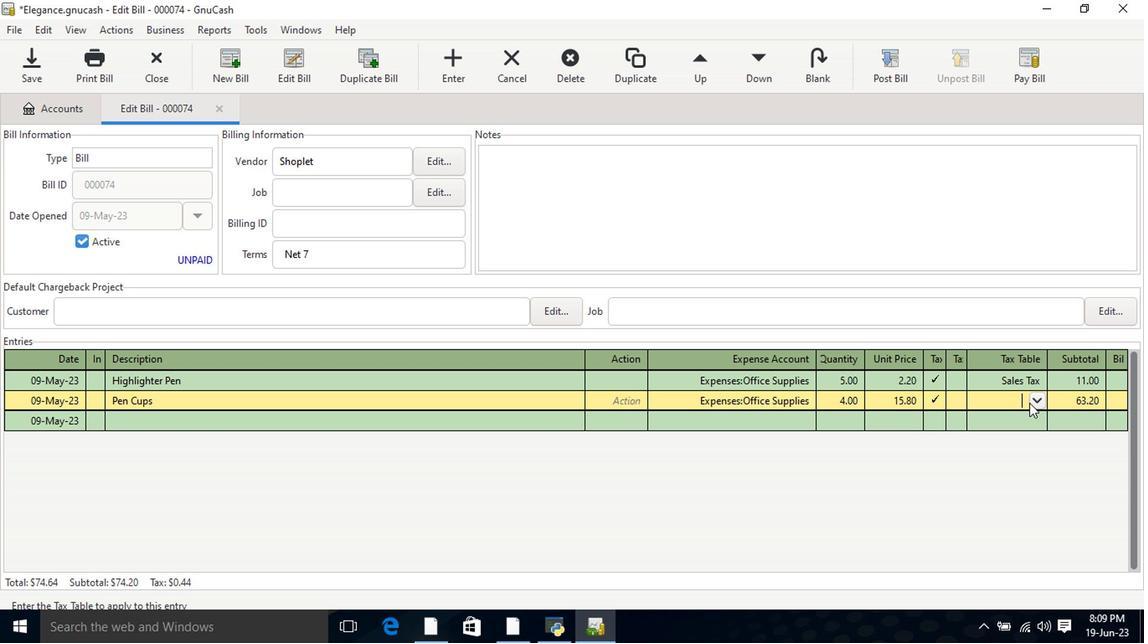
Action: Mouse pressed left at (1041, 403)
Screenshot: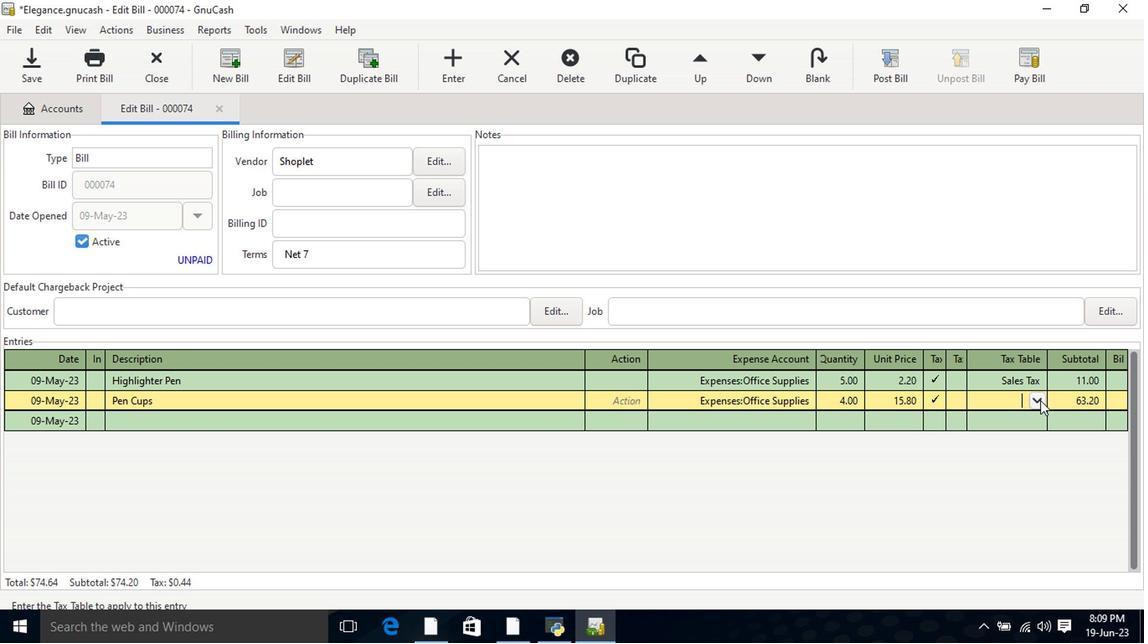 
Action: Mouse moved to (1033, 426)
Screenshot: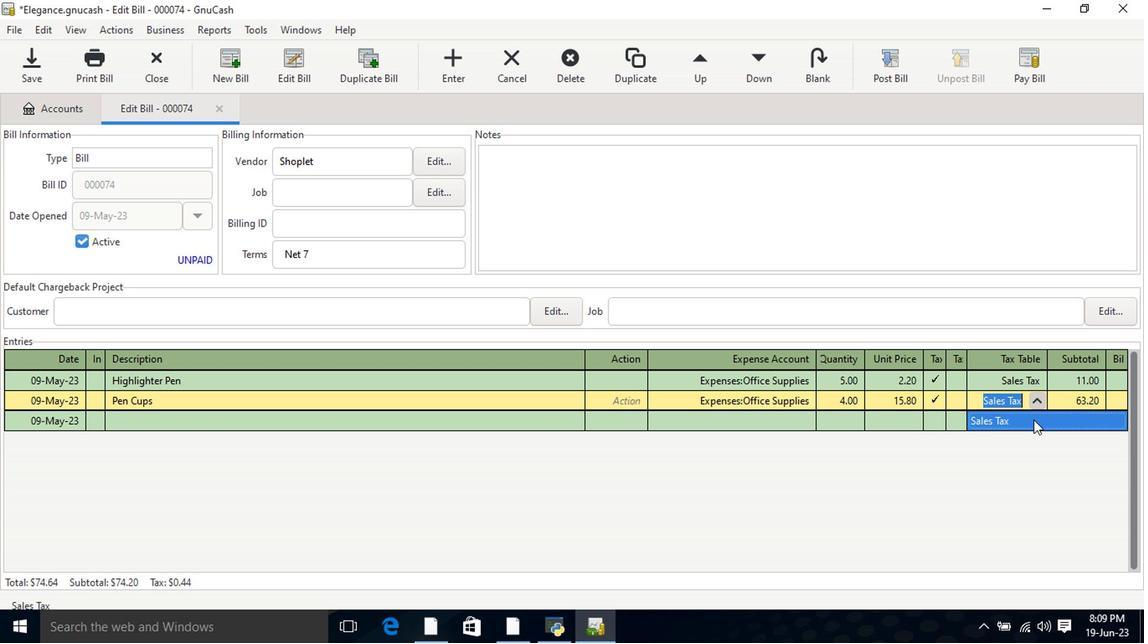 
Action: Mouse pressed left at (1033, 426)
Screenshot: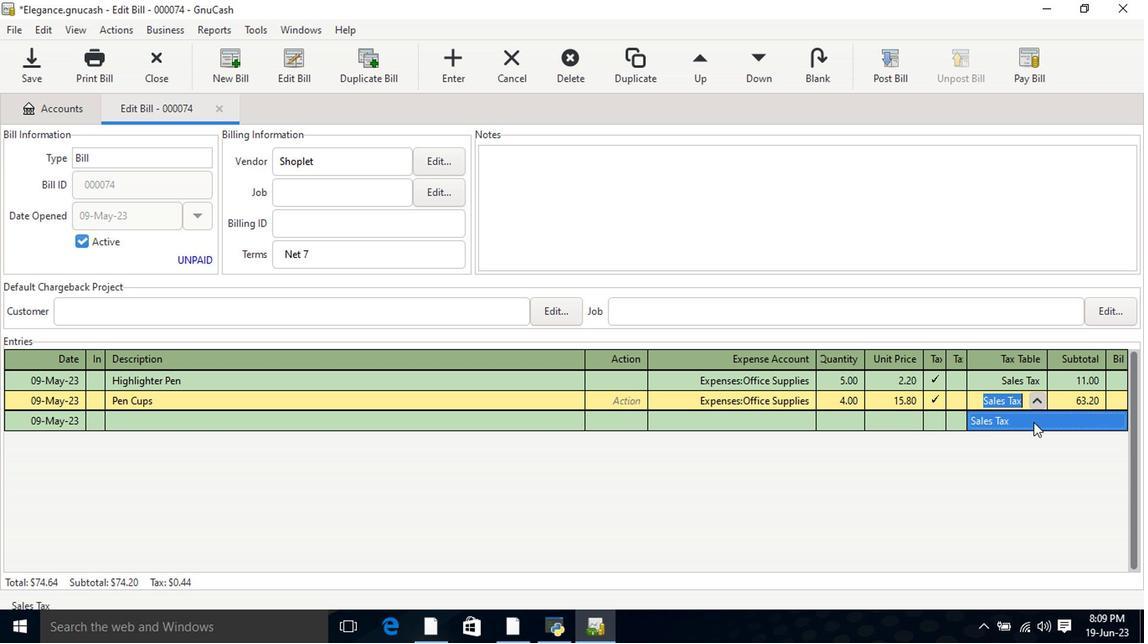 
Action: Key pressed <Key.tab>
Screenshot: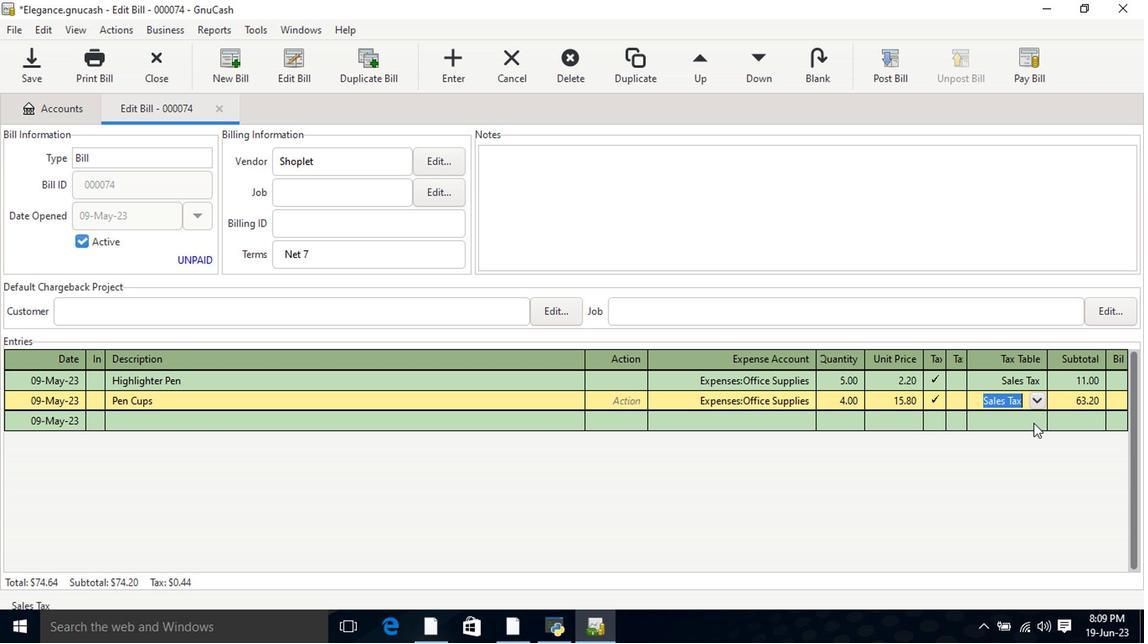 
Action: Mouse moved to (899, 81)
Screenshot: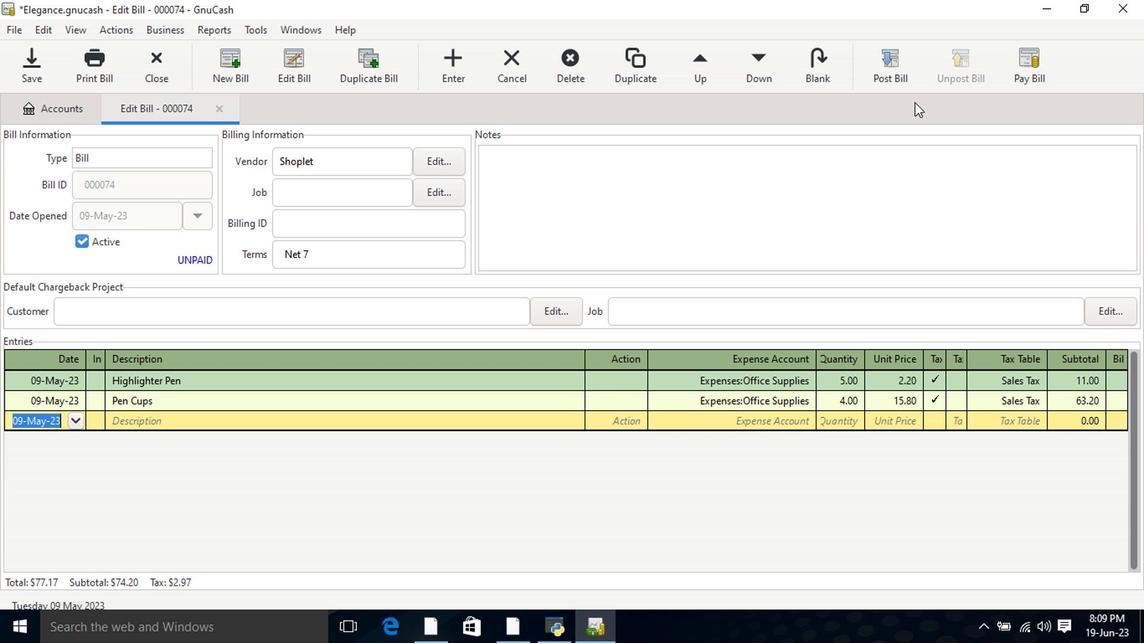 
Action: Mouse pressed left at (899, 81)
Screenshot: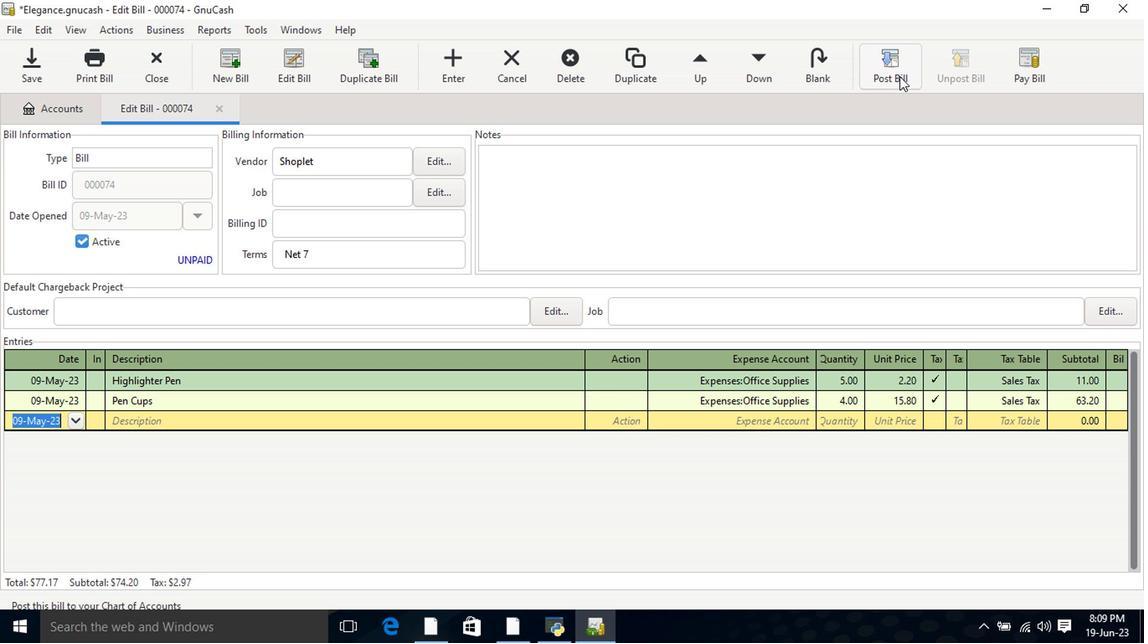 
Action: Mouse moved to (685, 430)
Screenshot: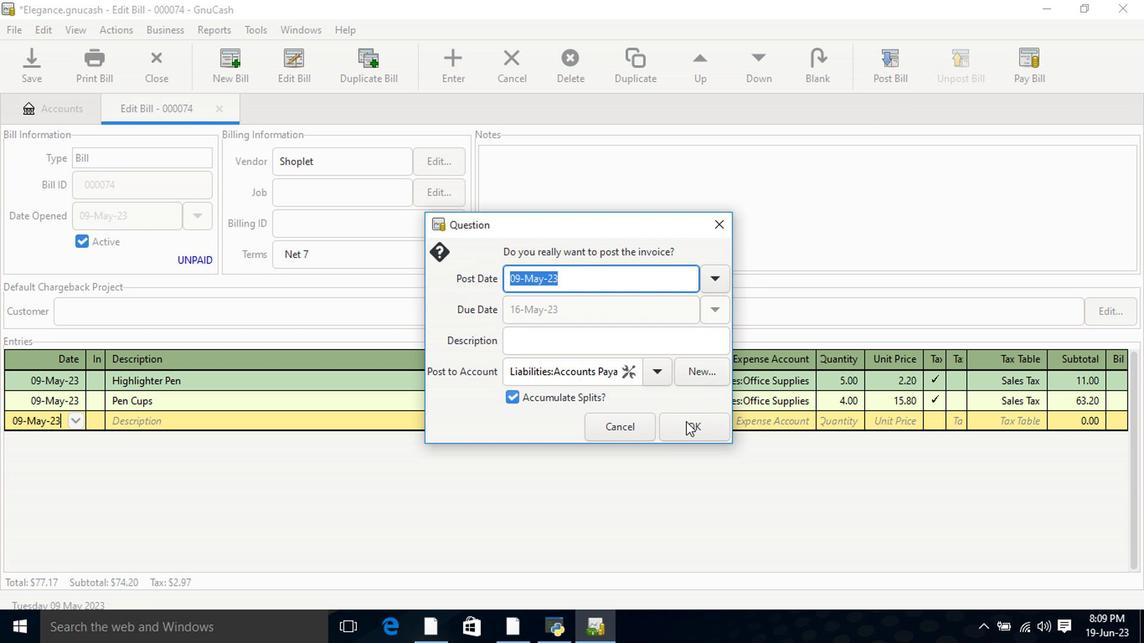 
Action: Mouse pressed left at (685, 430)
Screenshot: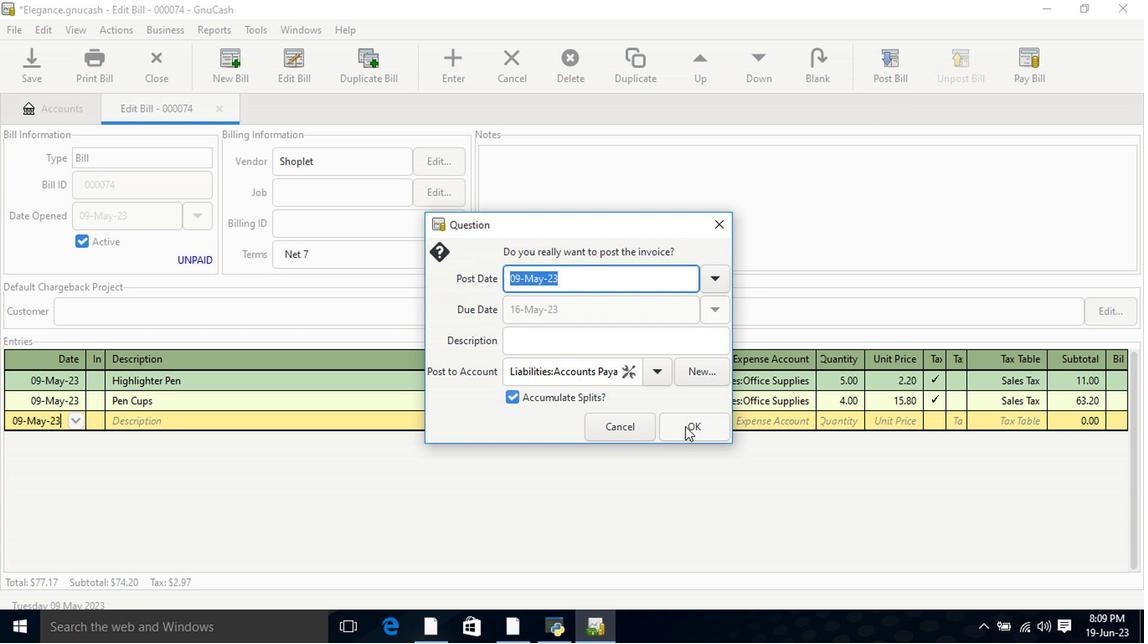 
Action: Mouse moved to (1010, 69)
Screenshot: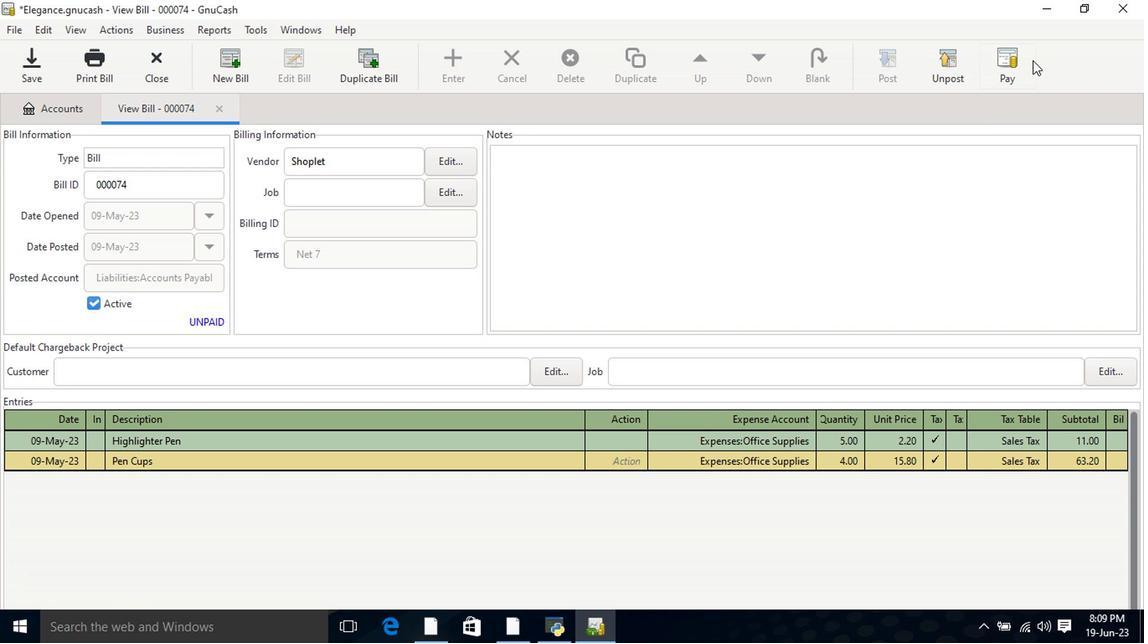 
Action: Mouse pressed left at (1010, 69)
Screenshot: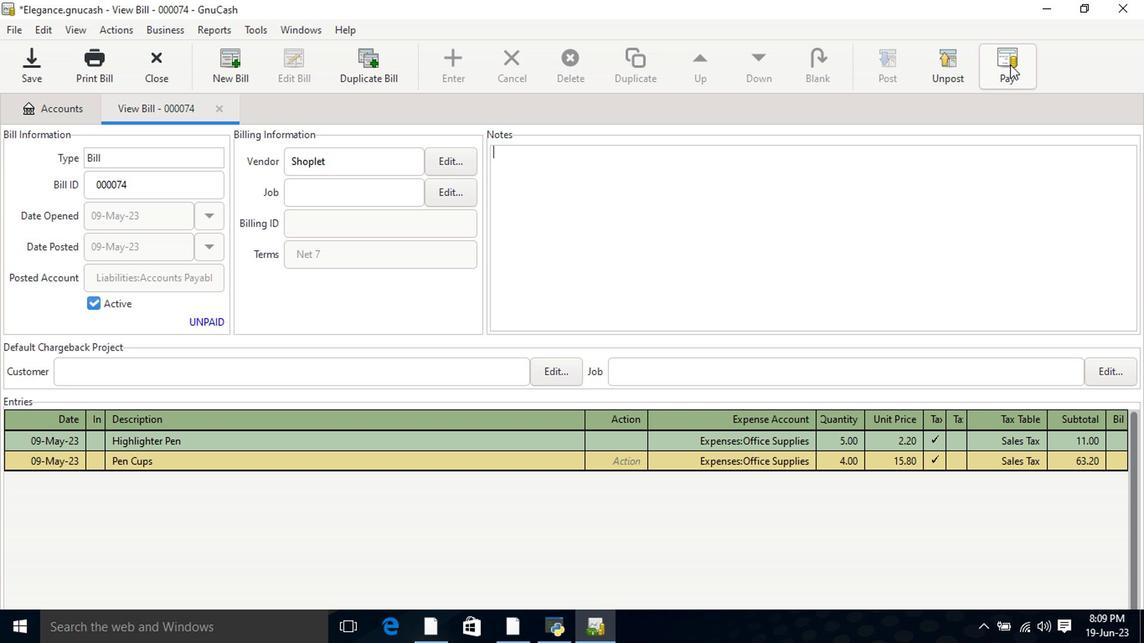 
Action: Mouse moved to (519, 331)
Screenshot: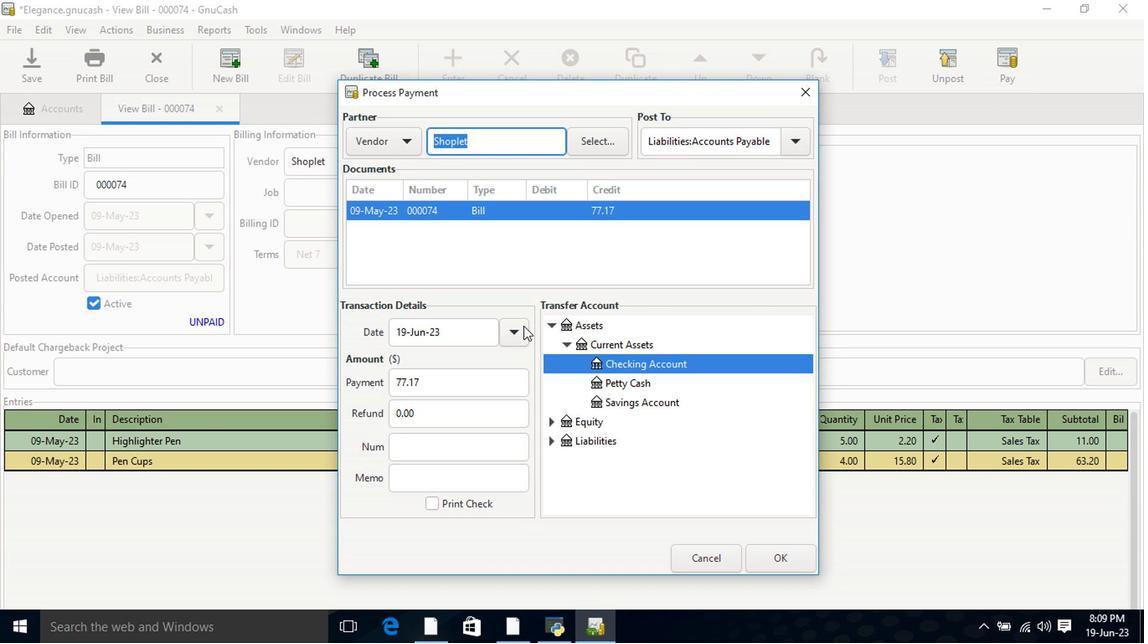 
Action: Mouse pressed left at (519, 331)
Screenshot: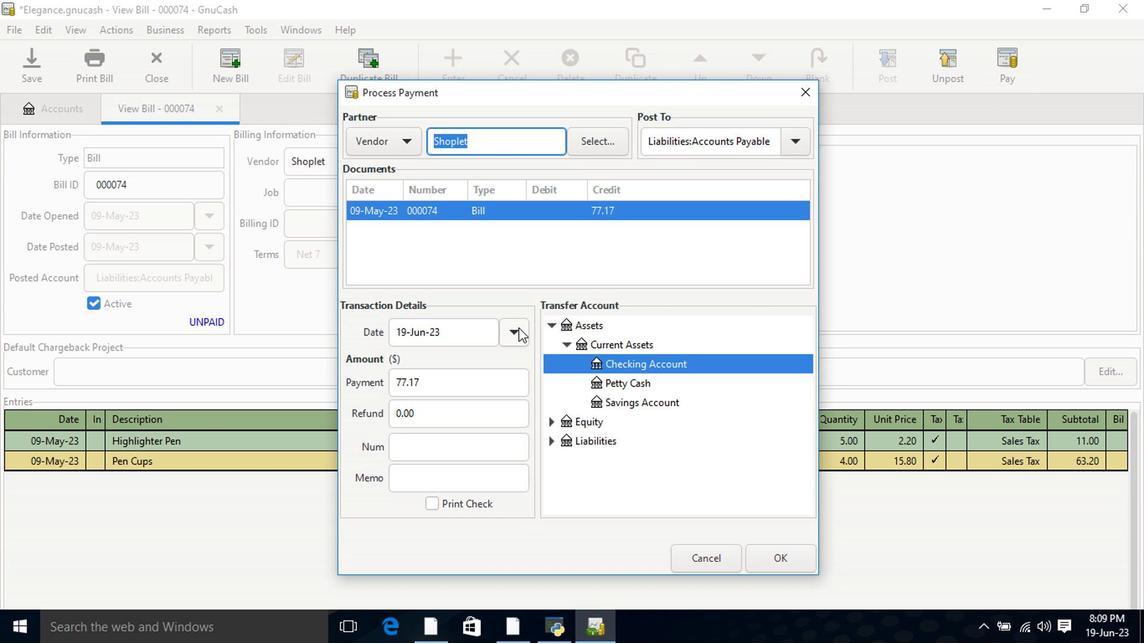 
Action: Mouse moved to (380, 365)
Screenshot: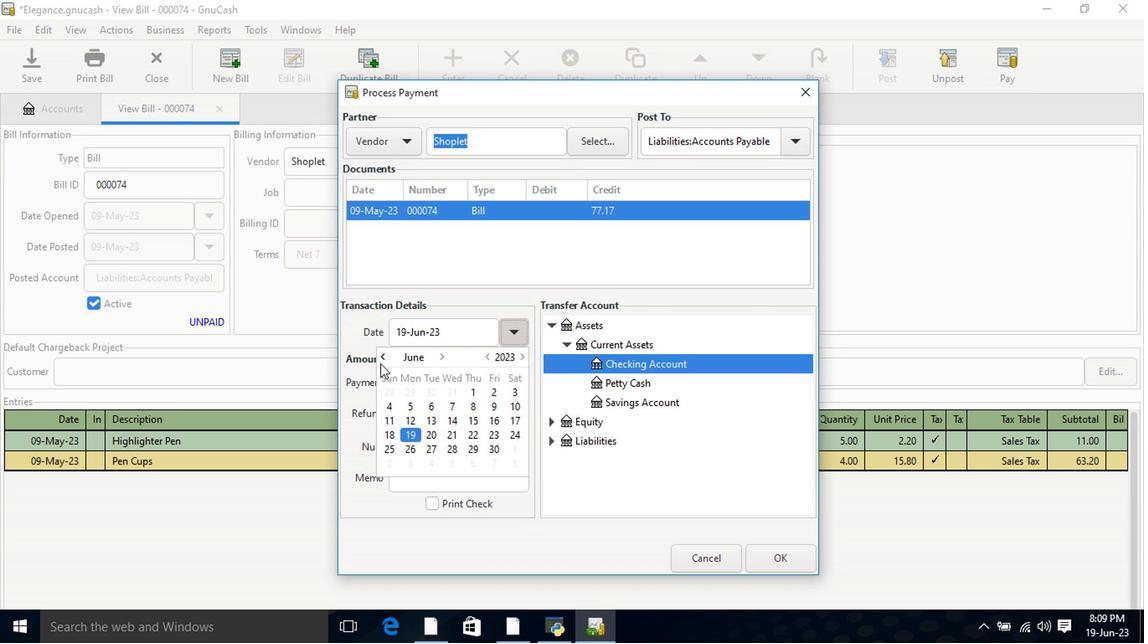 
Action: Mouse pressed left at (380, 365)
Screenshot: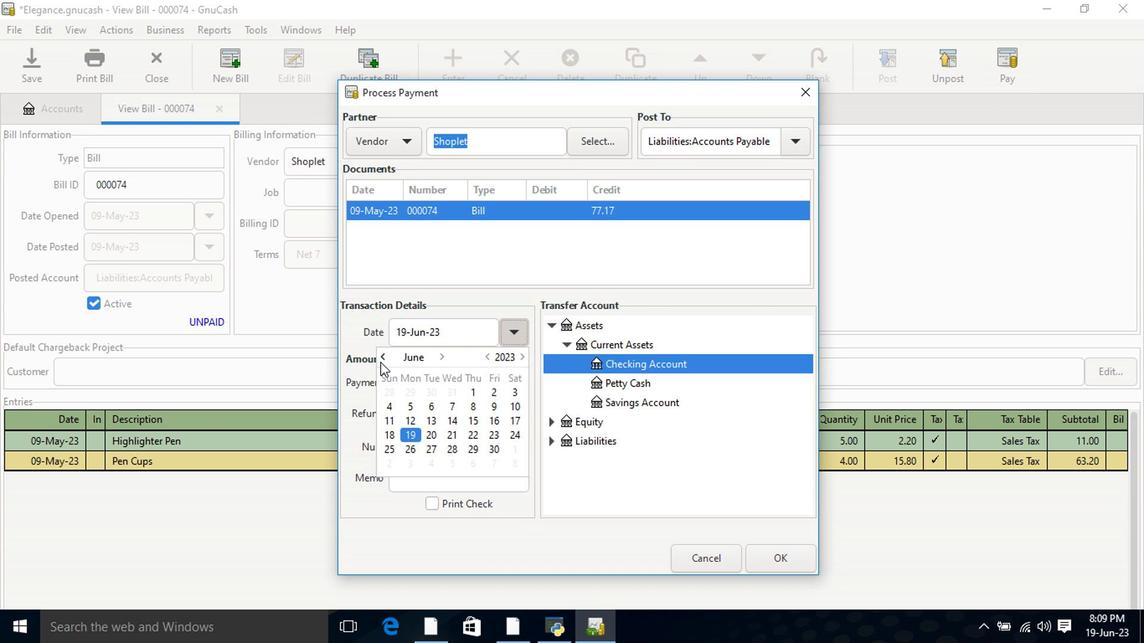 
Action: Mouse moved to (414, 425)
Screenshot: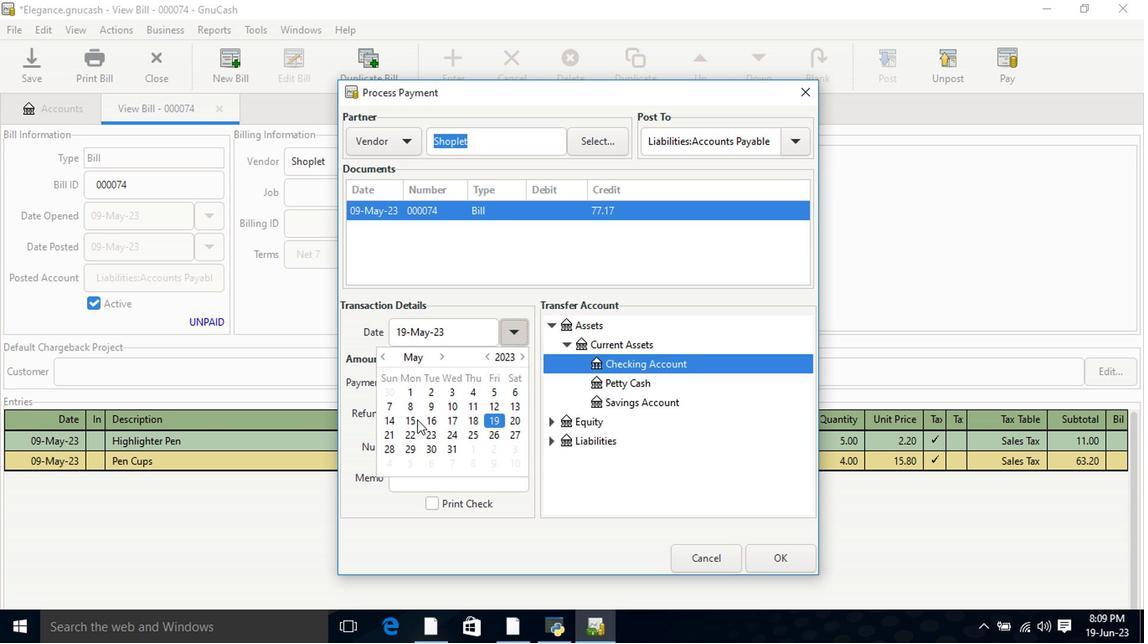 
Action: Mouse pressed left at (414, 425)
Screenshot: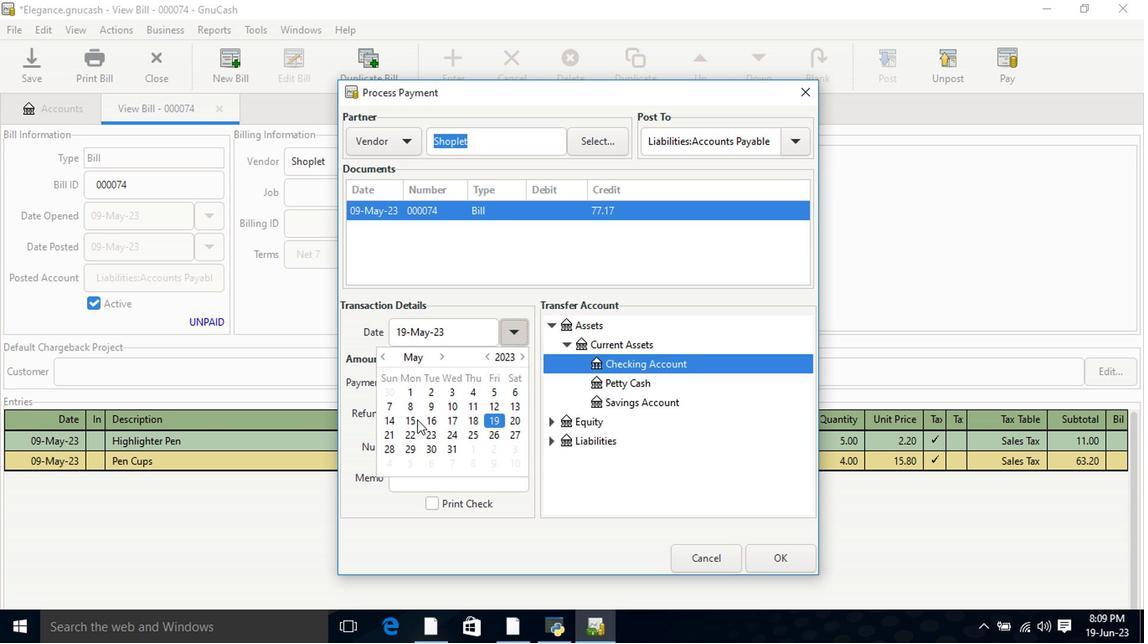 
Action: Mouse pressed left at (414, 425)
Screenshot: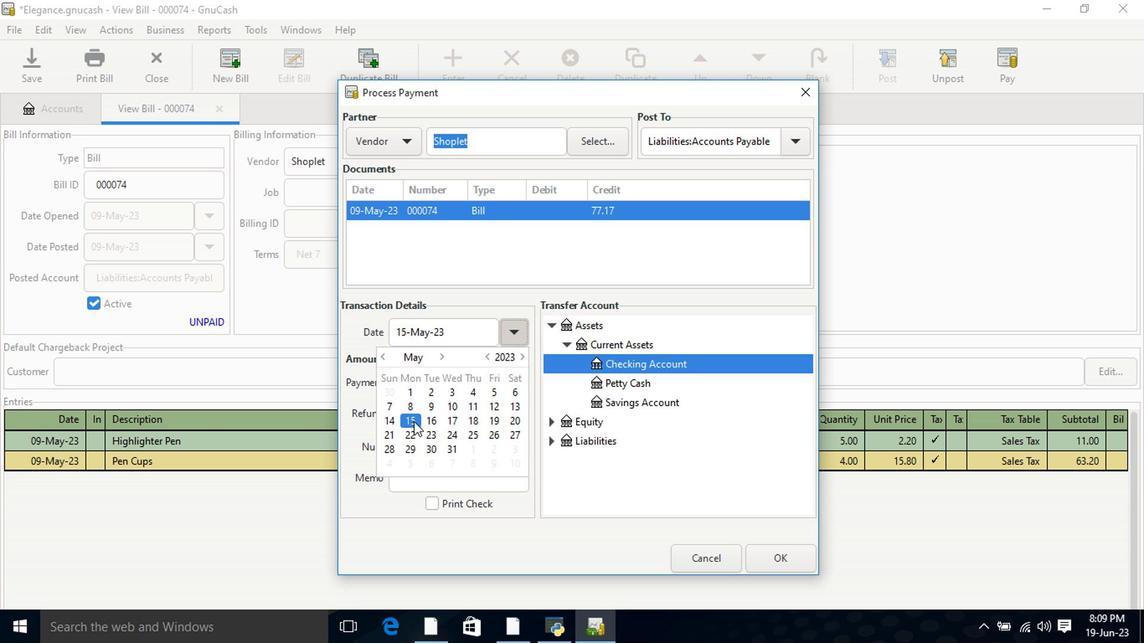 
Action: Mouse moved to (551, 328)
Screenshot: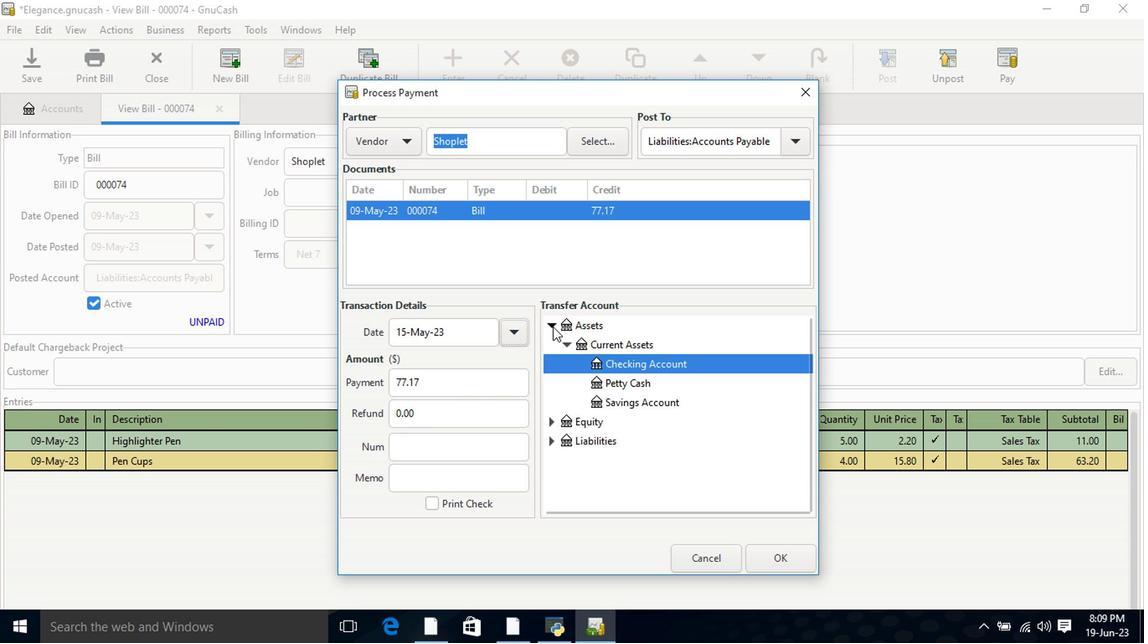 
Action: Mouse pressed left at (551, 328)
Screenshot: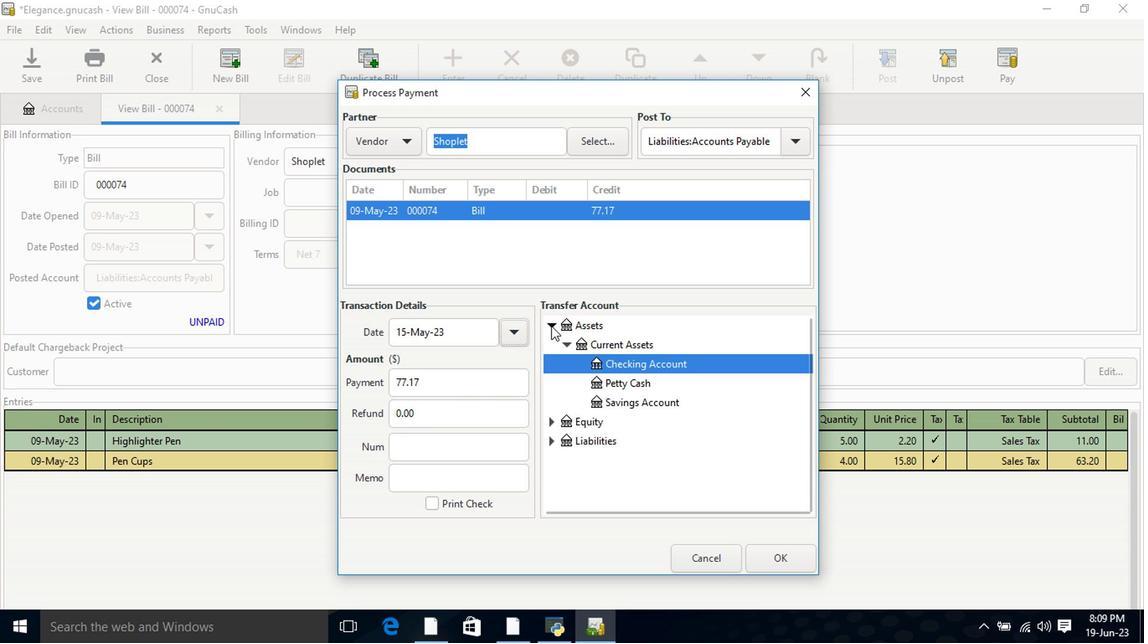 
Action: Mouse pressed left at (551, 328)
Screenshot: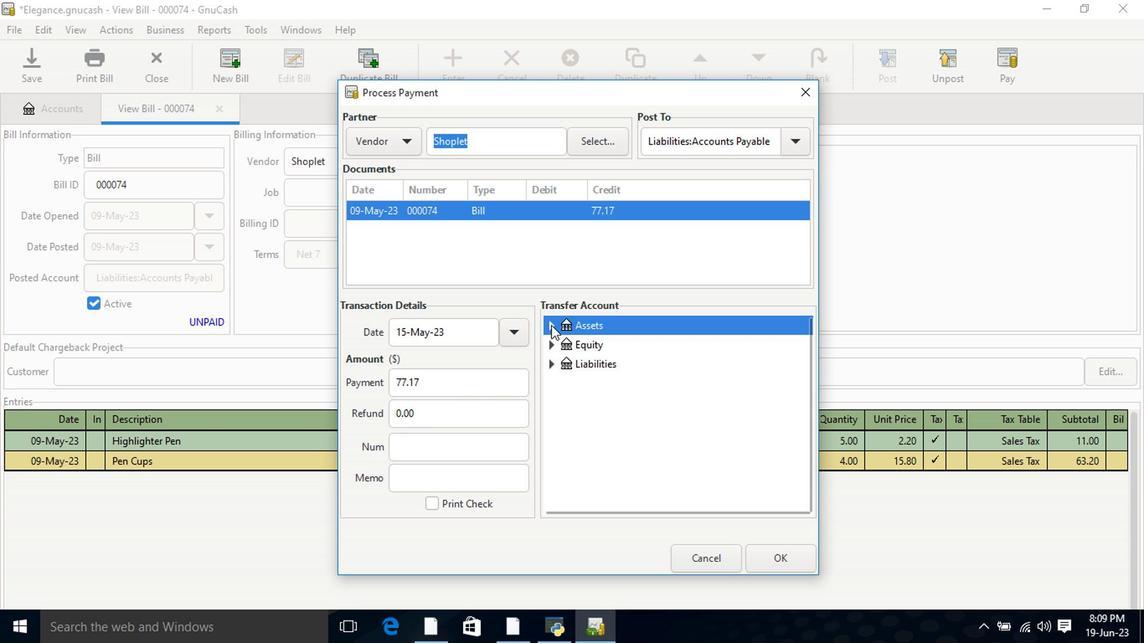 
Action: Mouse moved to (564, 349)
Screenshot: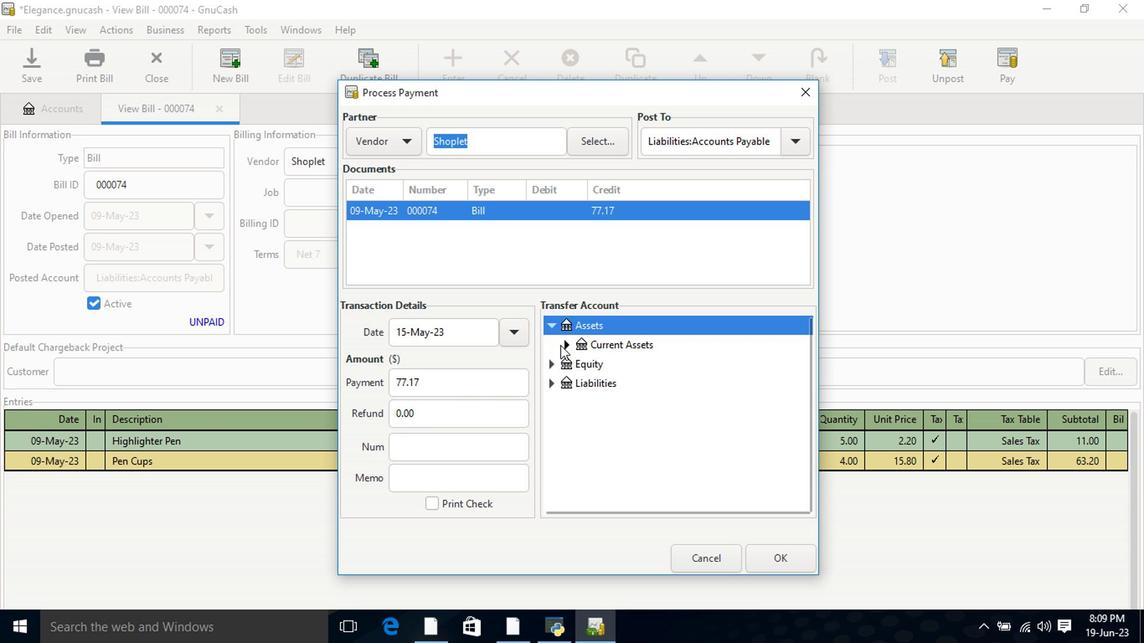 
Action: Mouse pressed left at (564, 349)
Screenshot: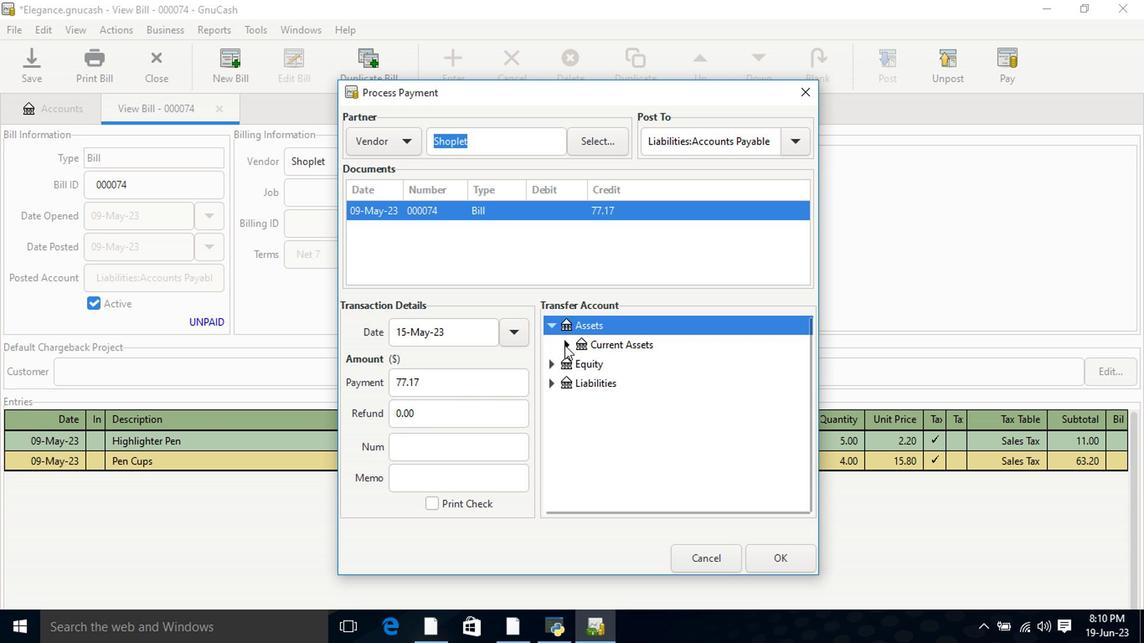 
Action: Mouse moved to (591, 364)
Screenshot: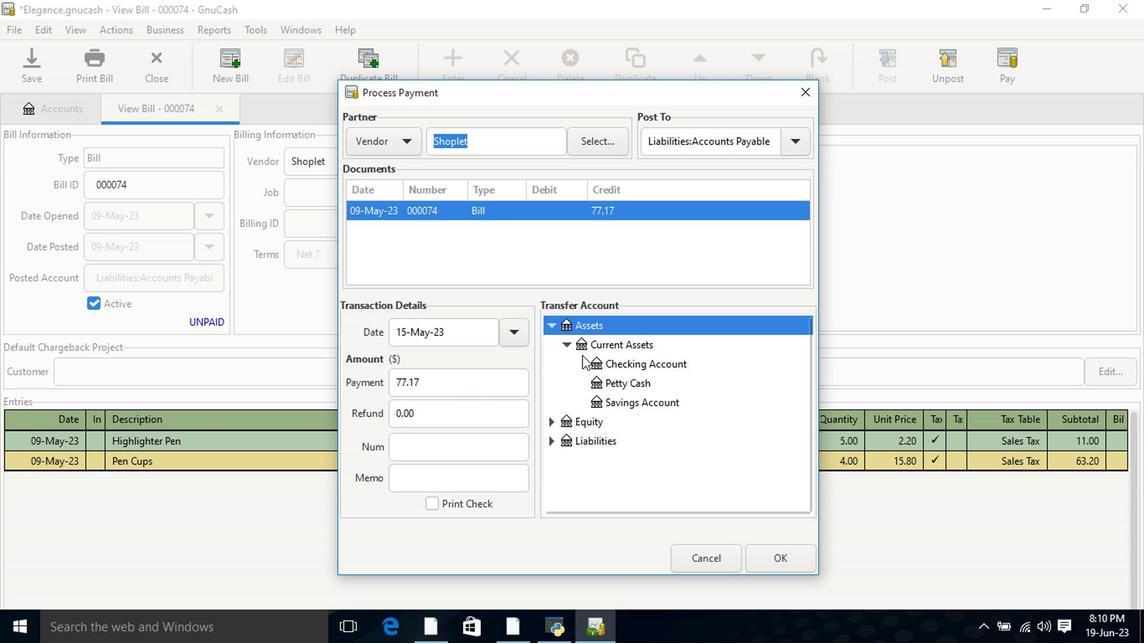 
Action: Mouse pressed left at (591, 364)
Screenshot: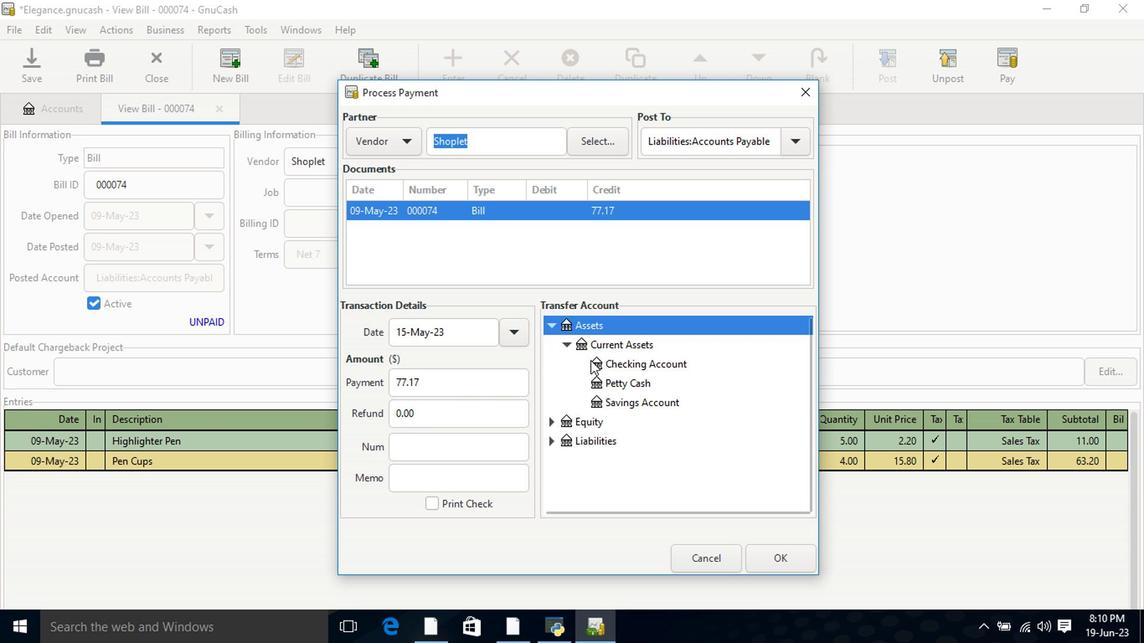 
Action: Mouse moved to (767, 556)
Screenshot: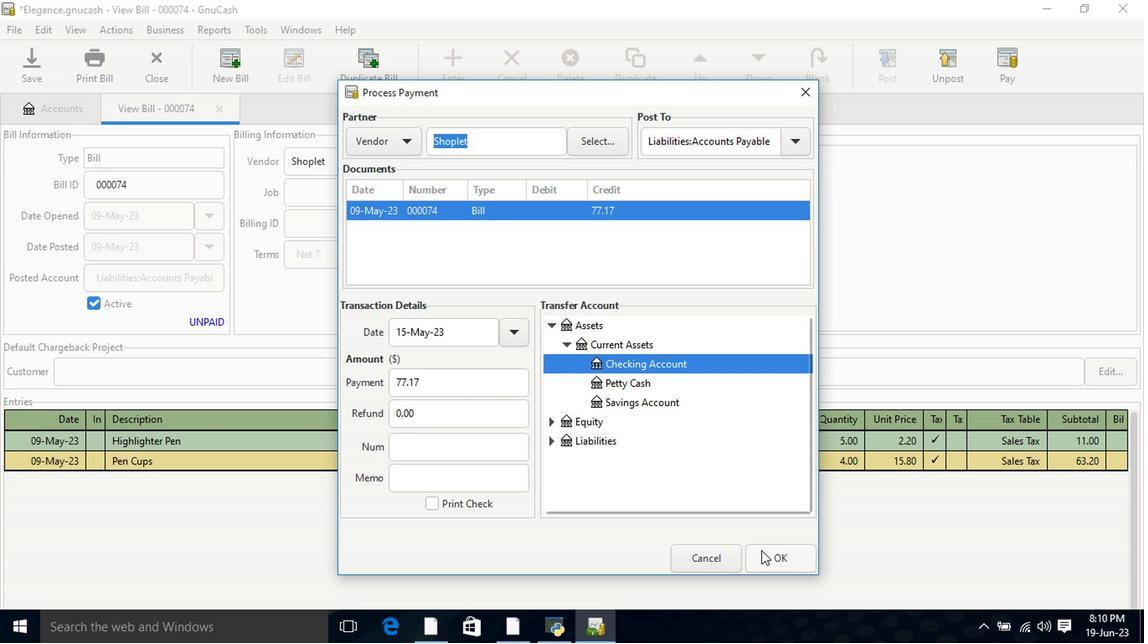 
Action: Mouse pressed left at (767, 556)
Screenshot: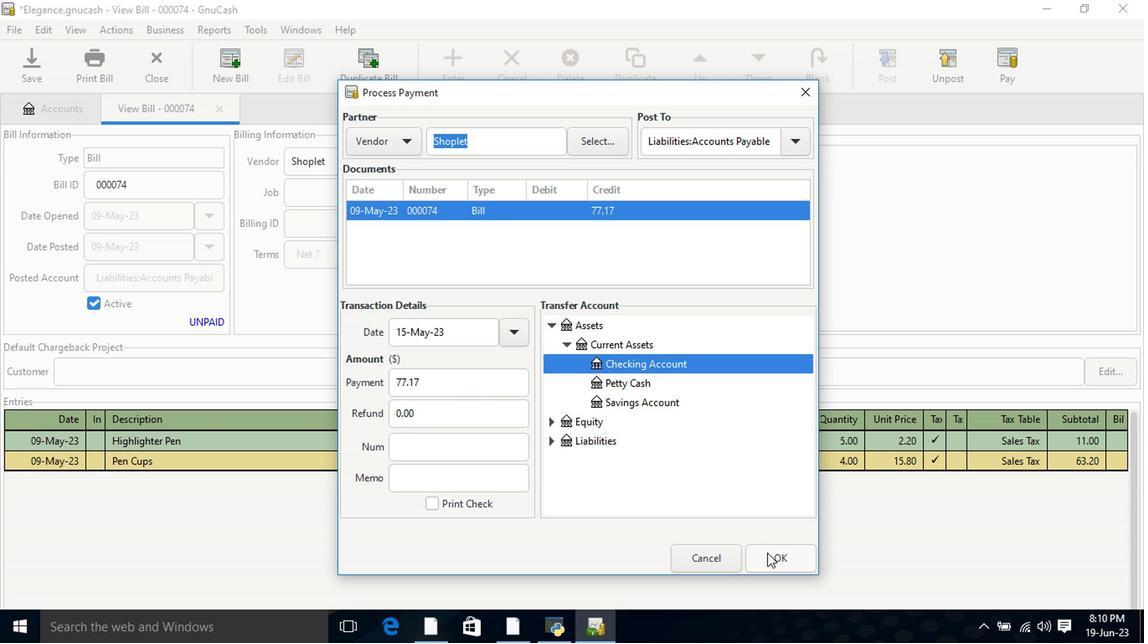 
Action: Mouse moved to (100, 72)
Screenshot: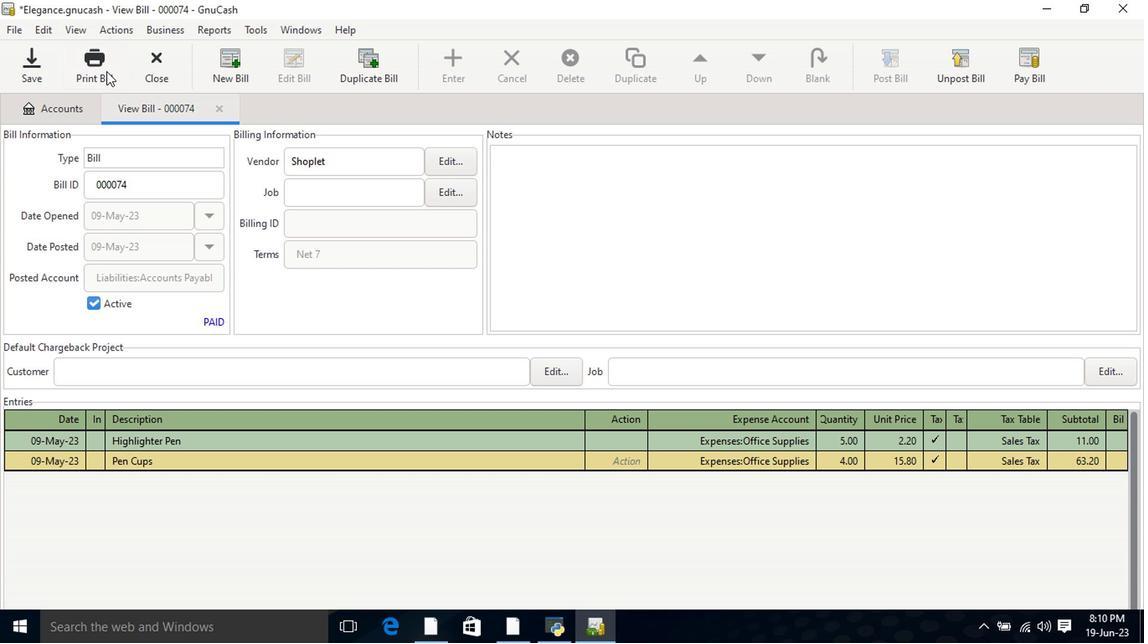 
Action: Mouse pressed left at (100, 72)
Screenshot: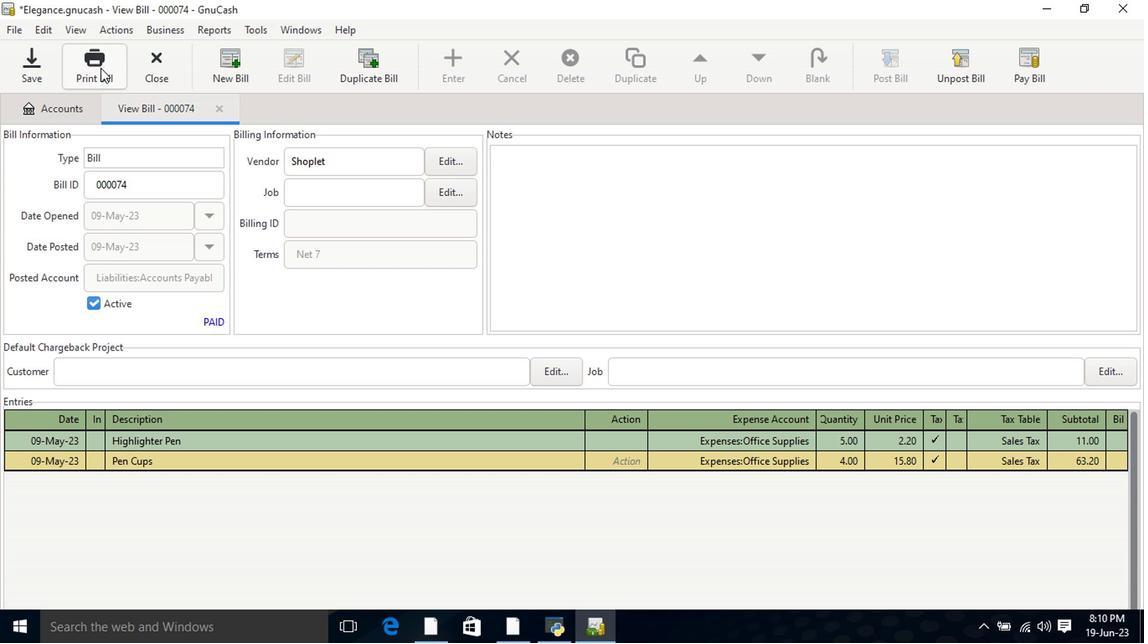 
Action: Mouse moved to (787, 70)
Screenshot: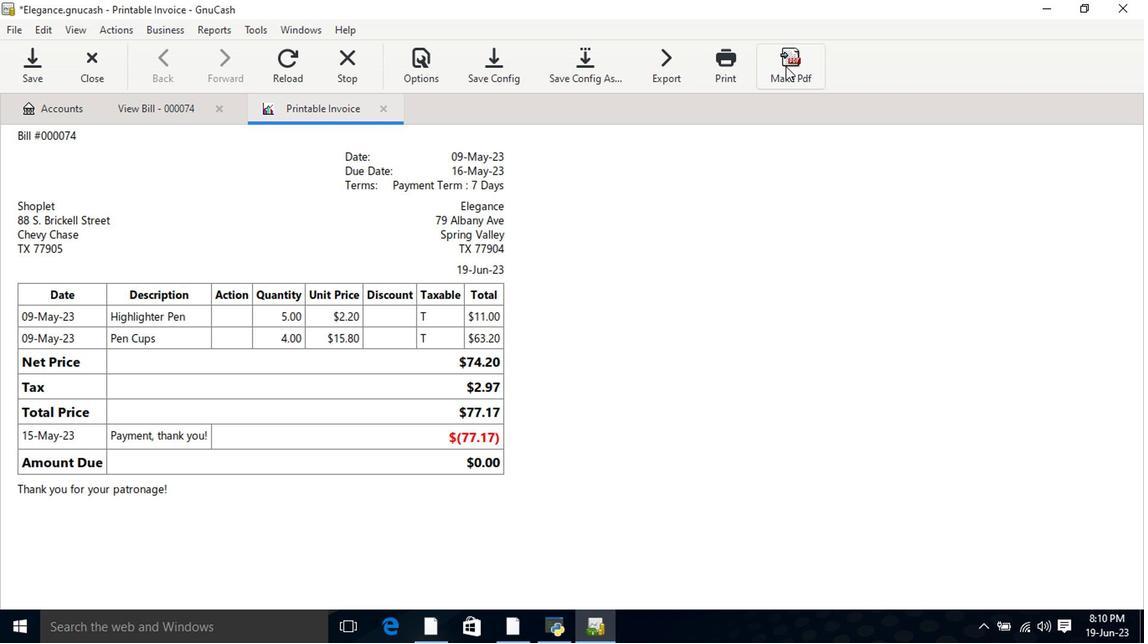 
Action: Mouse pressed left at (787, 70)
Screenshot: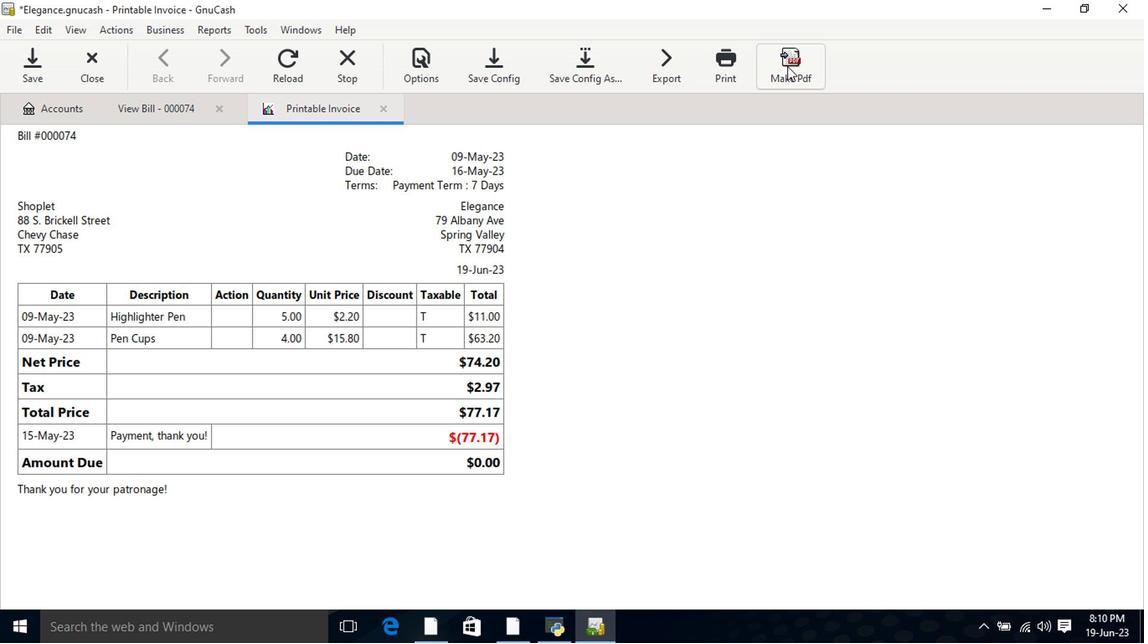 
Action: Mouse moved to (767, 569)
Screenshot: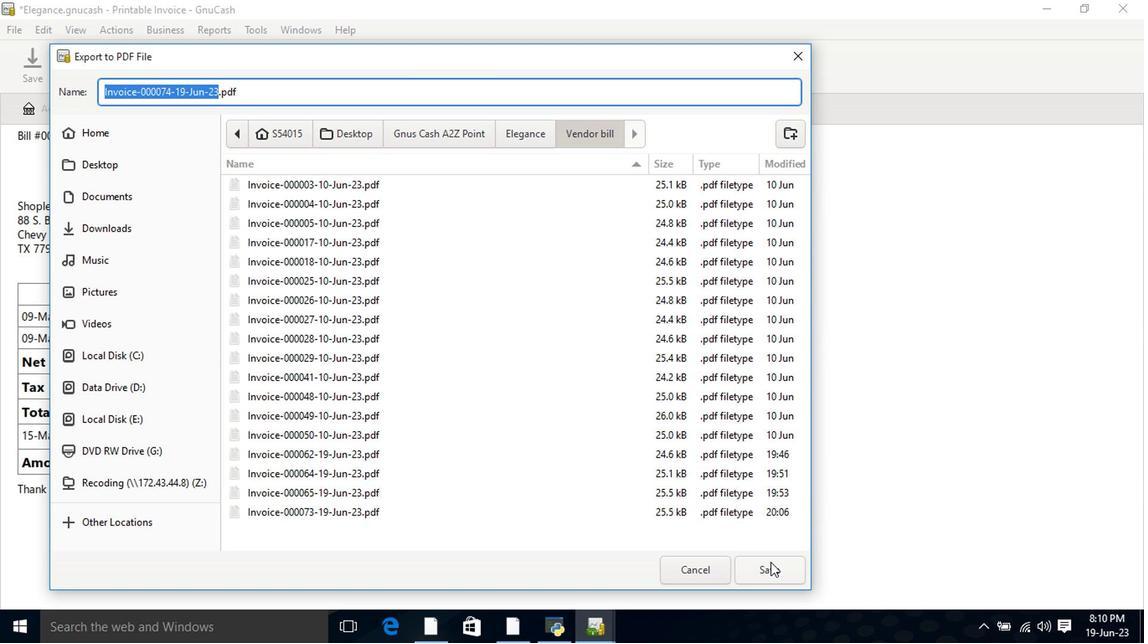 
Action: Mouse pressed left at (767, 569)
Screenshot: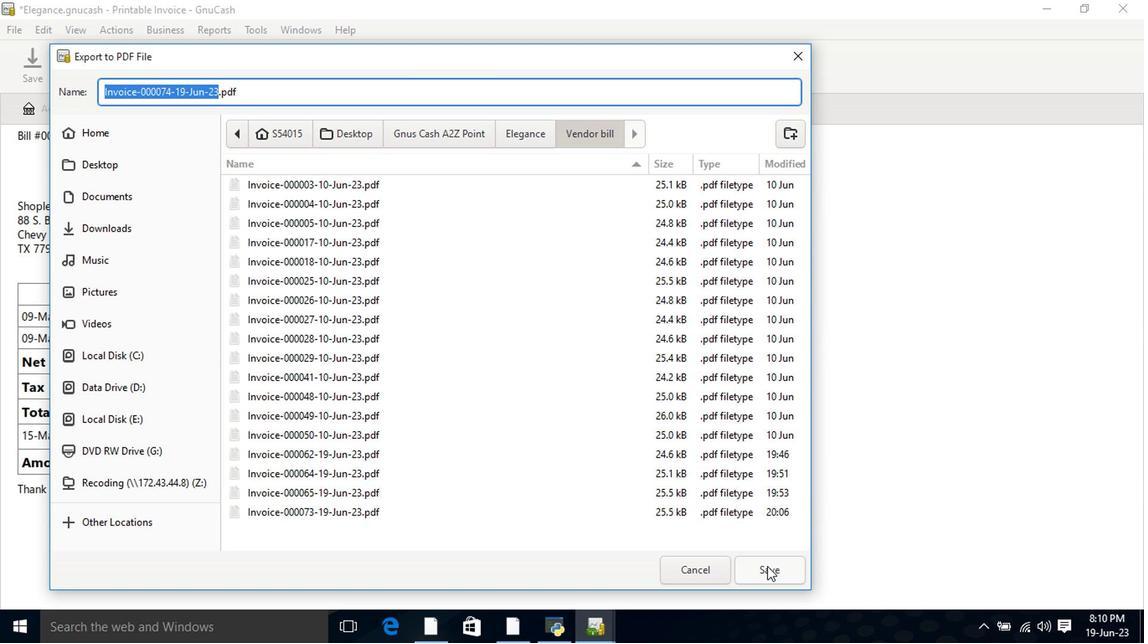 
Action: Mouse moved to (710, 427)
Screenshot: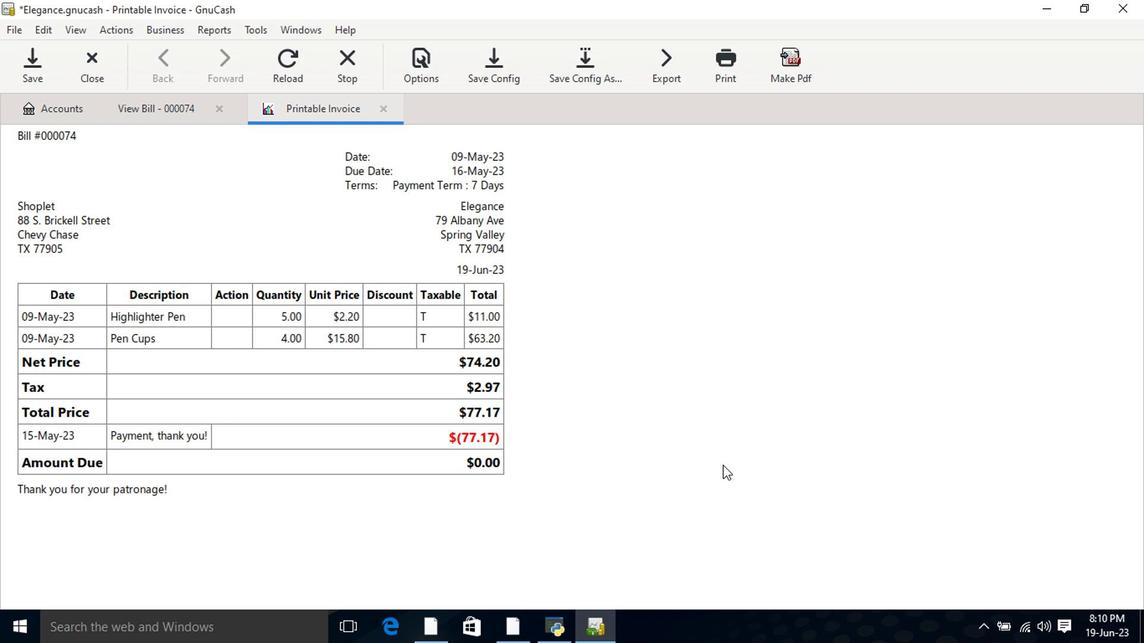 
